 Task: Select Pets. Add to cart, from PetSmart_x000D_
 for 149 Hardman Road, Brattleboro, Vermont 05301, Cell Number 802-818-8313, following items : Purina Beggin'' Littles Dog Treat Bacon (6 oz)_x000D_
 - 1, Purina Beggin'' Strips Dog Treat Bacon & Cheese (6 oz)_x000D_
 - 1, Dentley''s Nature''s Chews Knee Bone Dog Treat (5 ct)_x000D_
 - 1, Whisker City Stainless Steel 16 oz Selecta Cat Saucer (1 ct)_x000D_
 - 1, Exquisicat Plastic Open Litter Pan Tan X-Large (1 ct)_x000D_
 - 1
Action: Mouse moved to (558, 135)
Screenshot: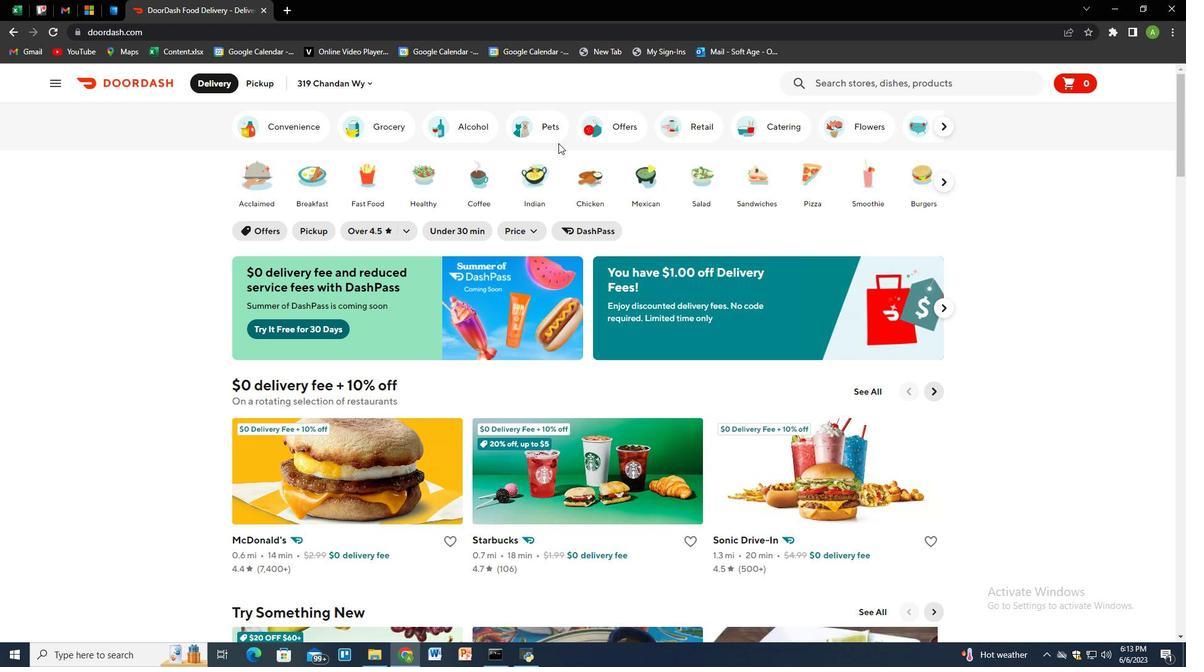 
Action: Mouse pressed left at (558, 135)
Screenshot: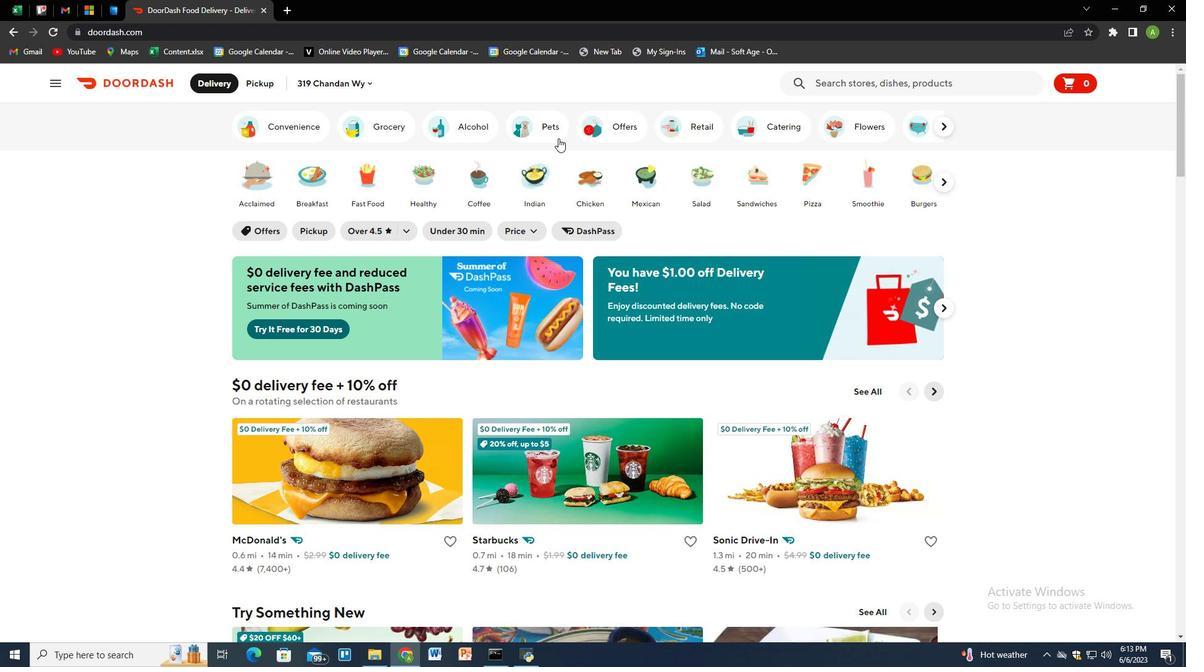 
Action: Mouse moved to (917, 355)
Screenshot: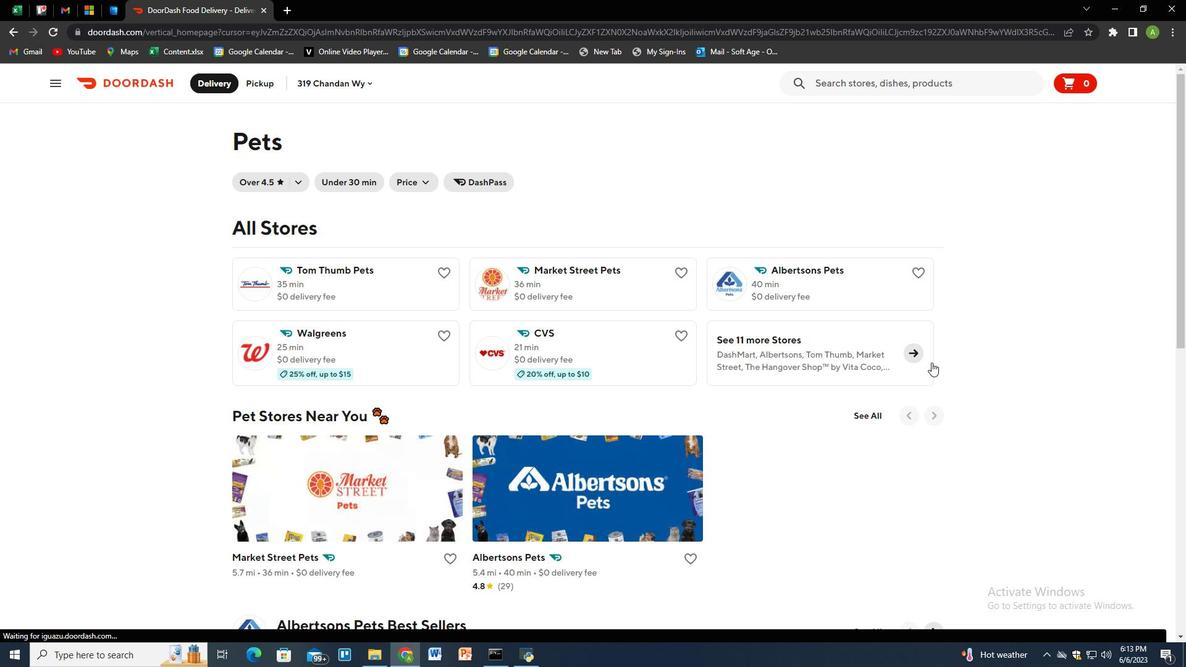 
Action: Mouse pressed left at (917, 355)
Screenshot: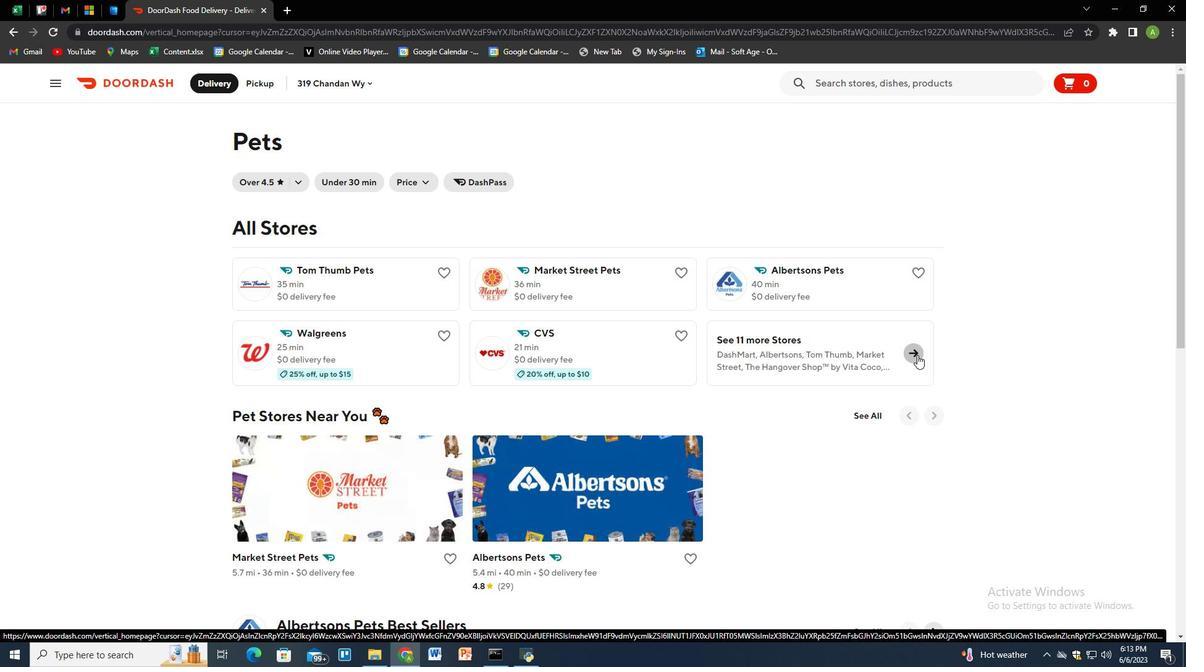 
Action: Mouse moved to (619, 414)
Screenshot: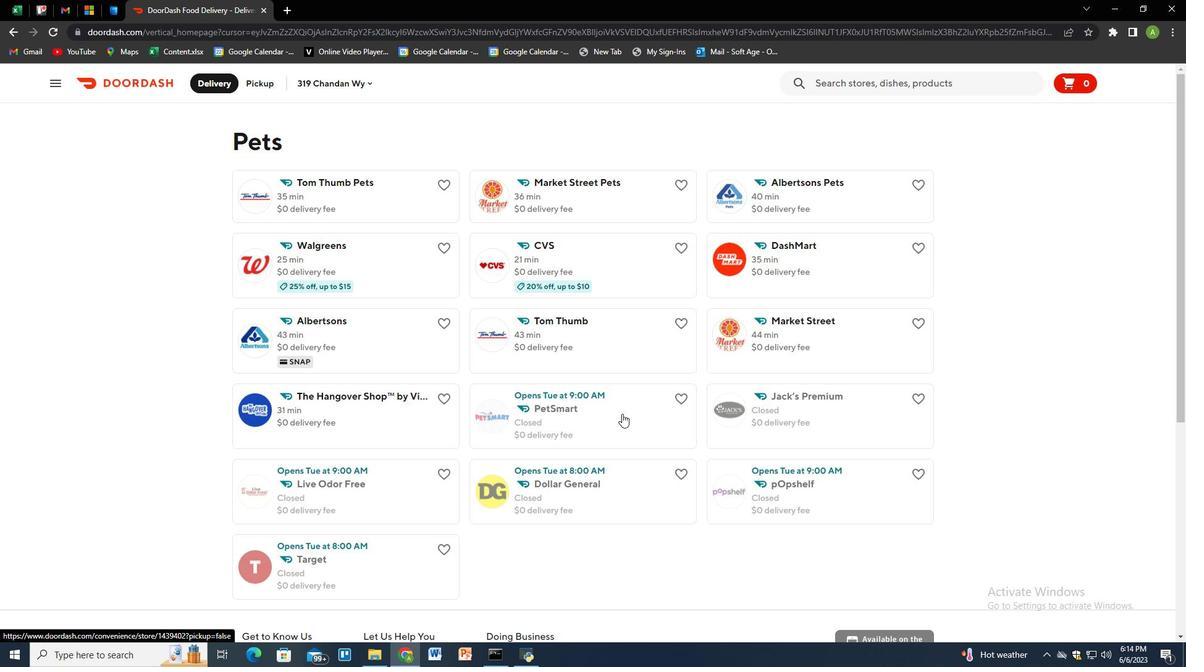 
Action: Mouse pressed left at (619, 414)
Screenshot: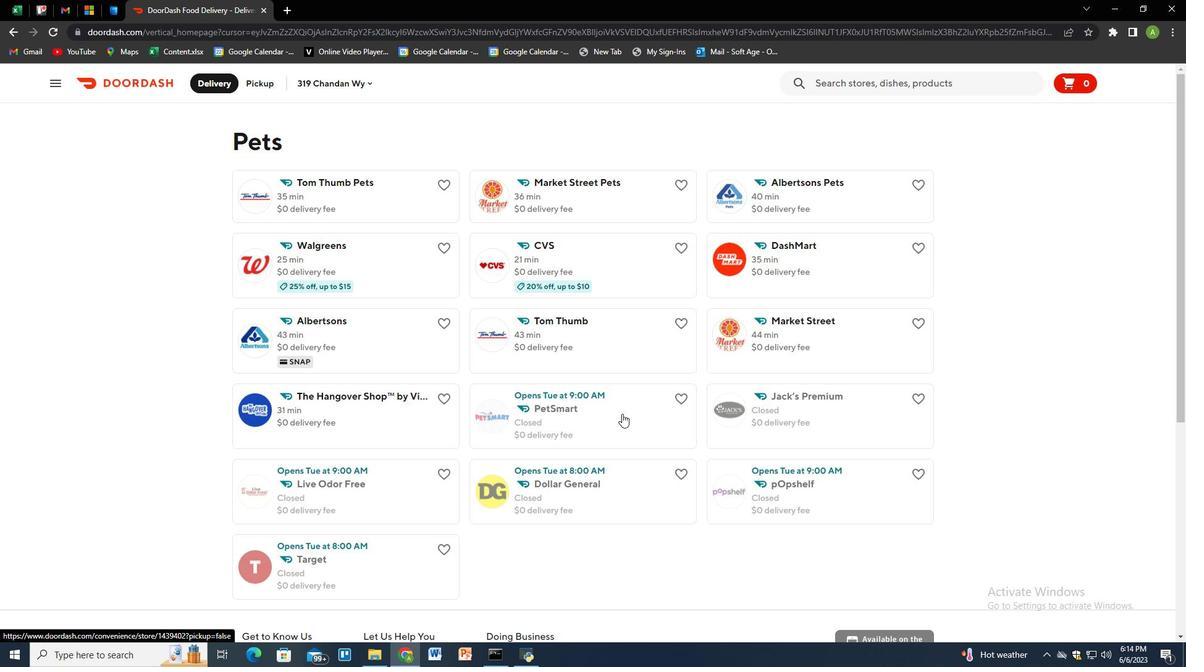 
Action: Mouse moved to (258, 84)
Screenshot: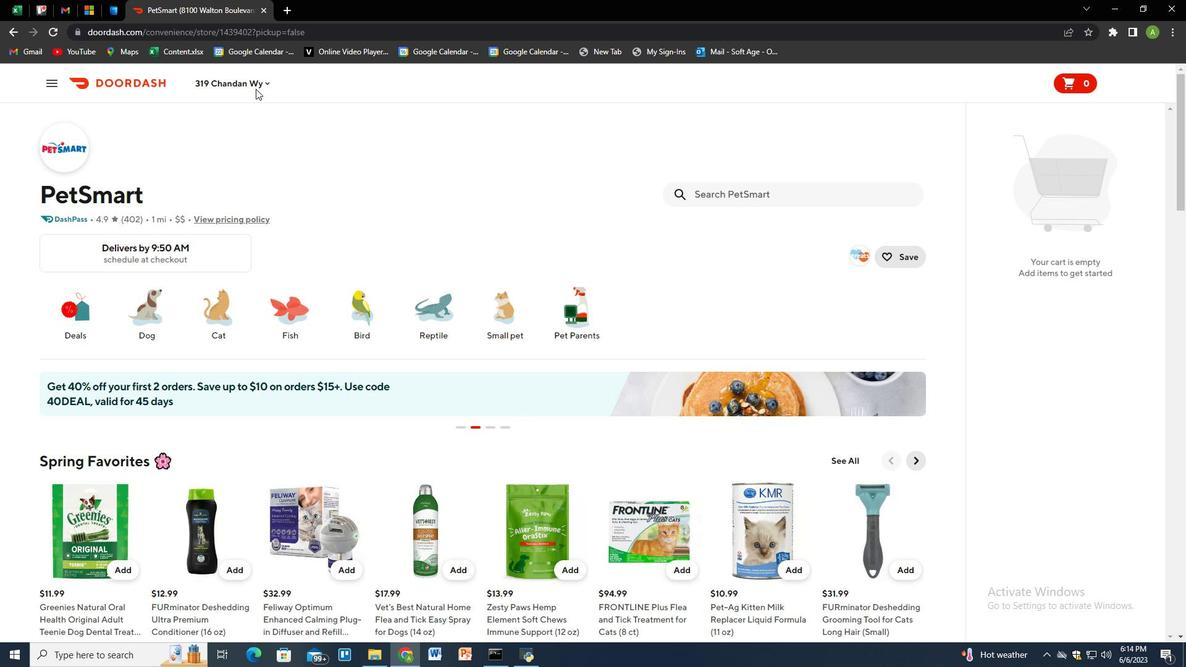 
Action: Mouse pressed left at (258, 84)
Screenshot: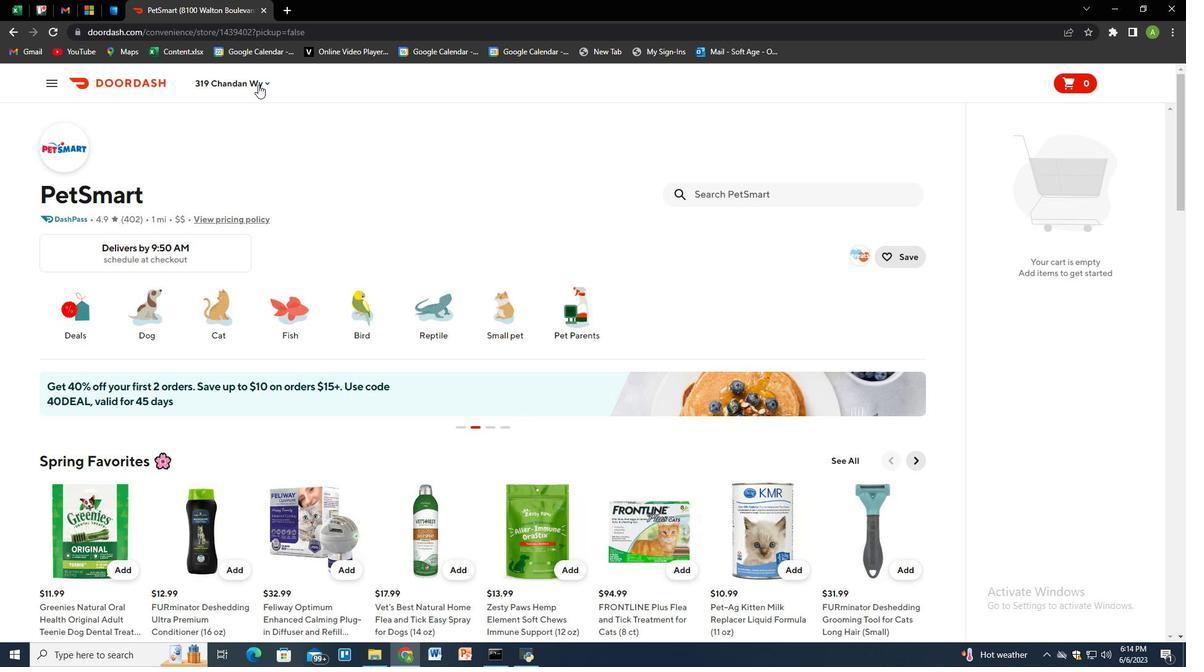 
Action: Mouse moved to (287, 135)
Screenshot: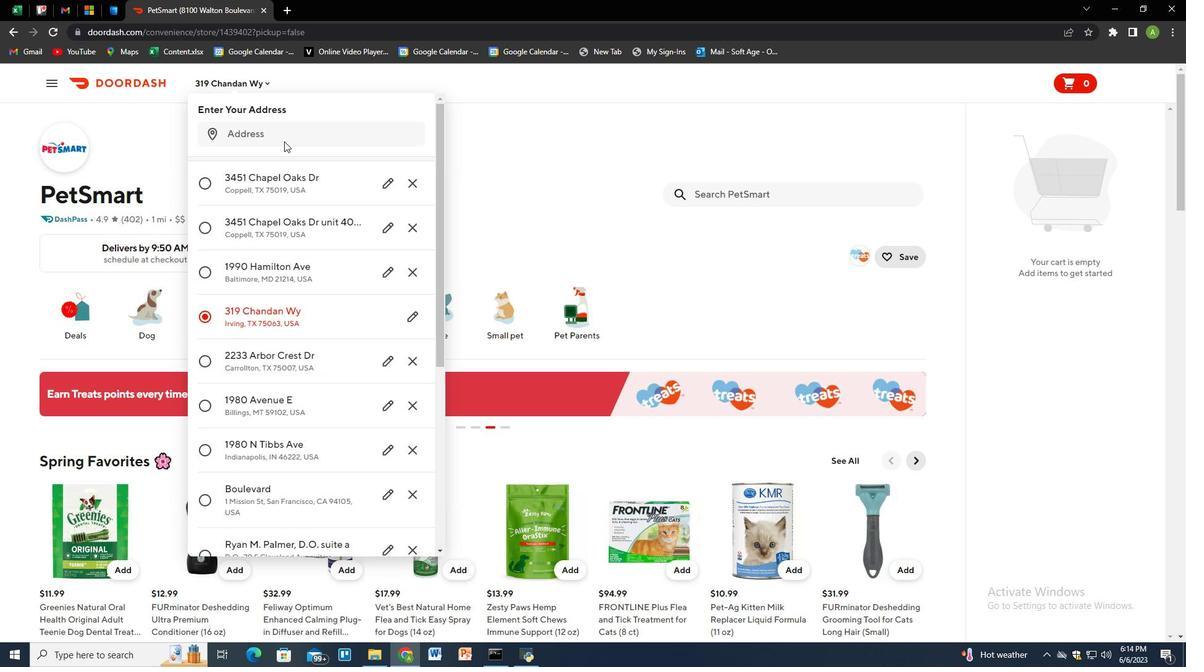 
Action: Mouse pressed left at (287, 135)
Screenshot: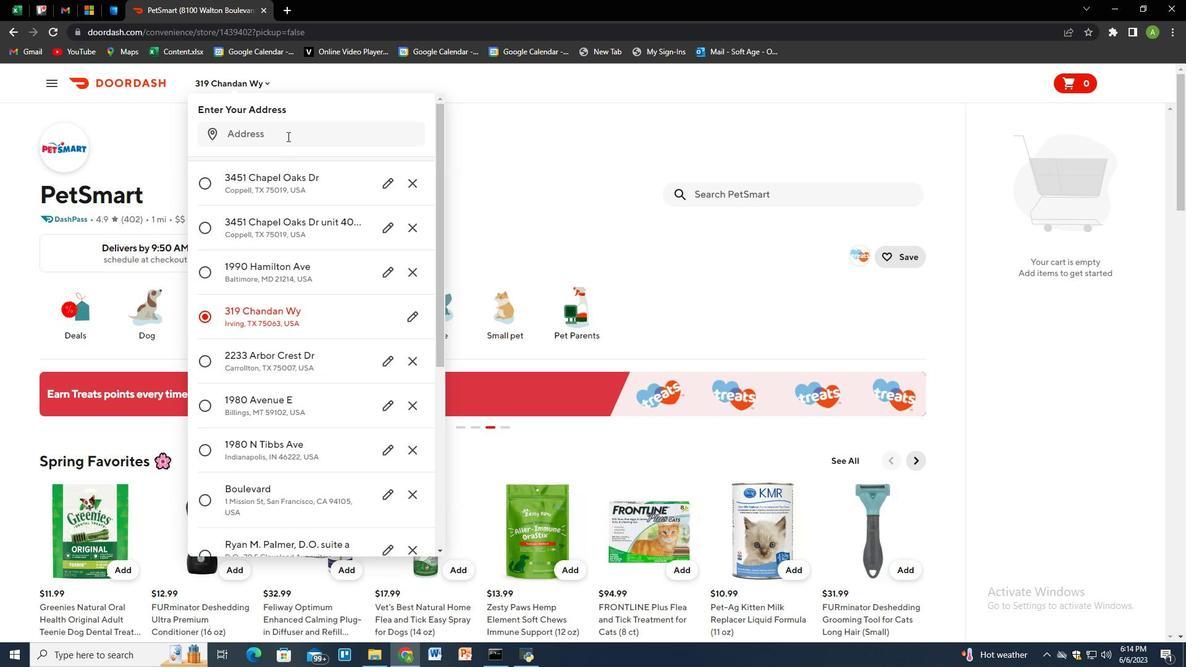 
Action: Mouse moved to (287, 135)
Screenshot: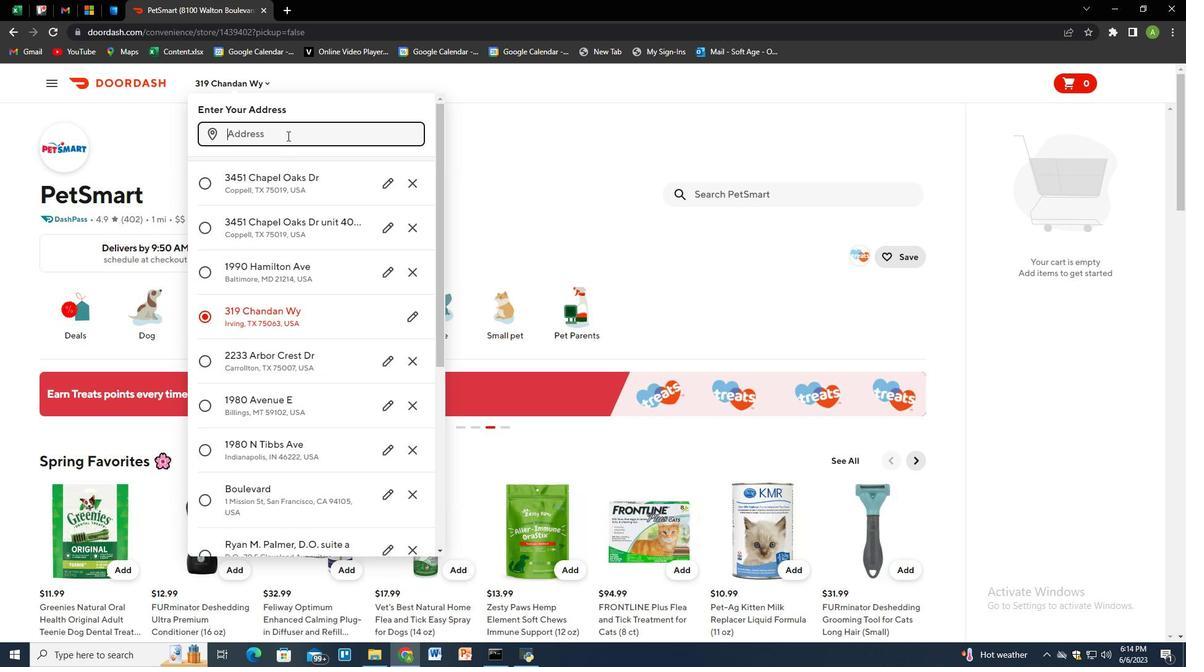 
Action: Key pressed 149<Key.space>hardman<Key.space>ros<Key.backspace>ad,<Key.space>brattleboro,<Key.space>vermont<Key.space>05301<Key.enter>
Screenshot: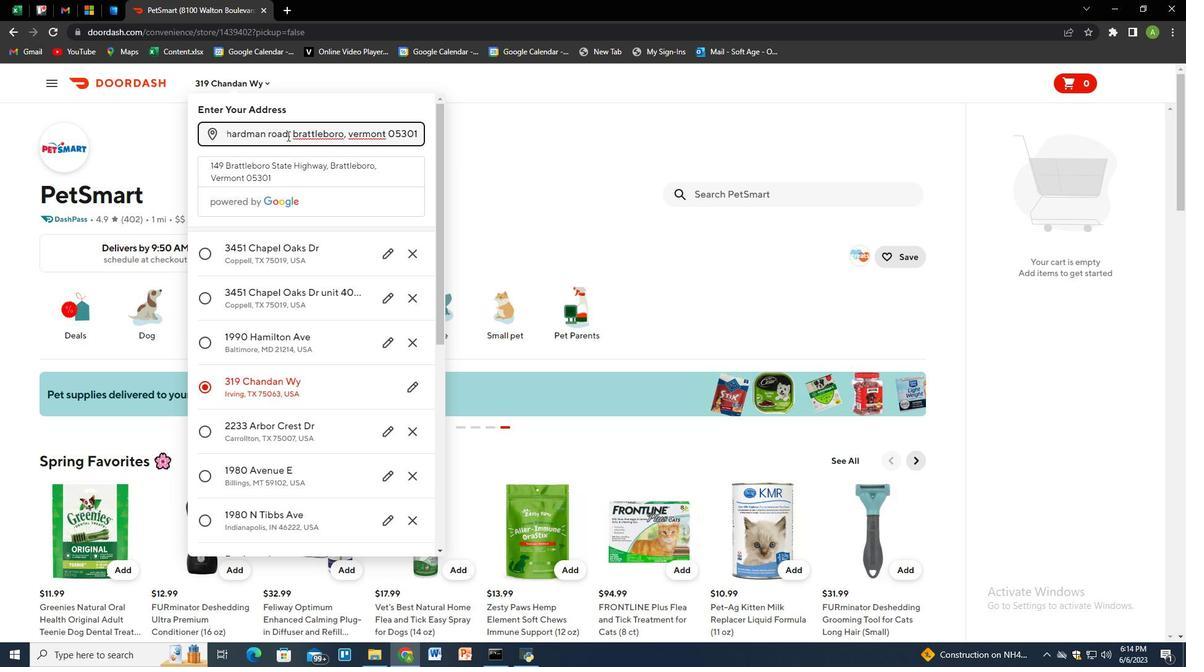 
Action: Mouse moved to (370, 485)
Screenshot: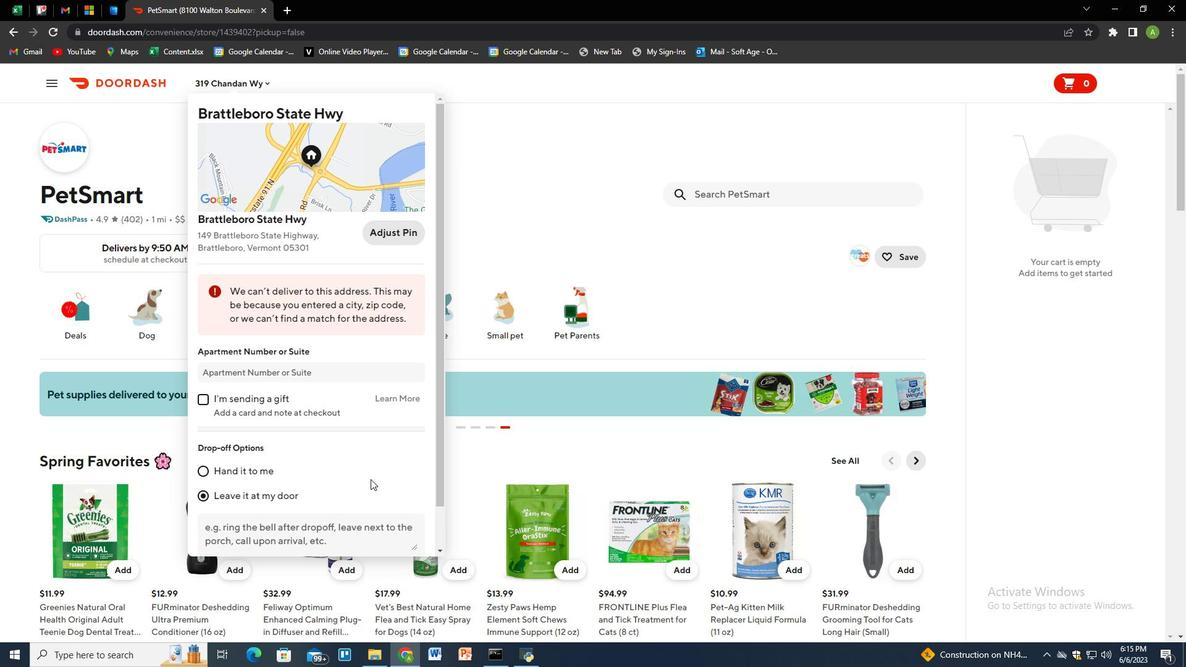 
Action: Mouse scrolled (370, 485) with delta (0, 0)
Screenshot: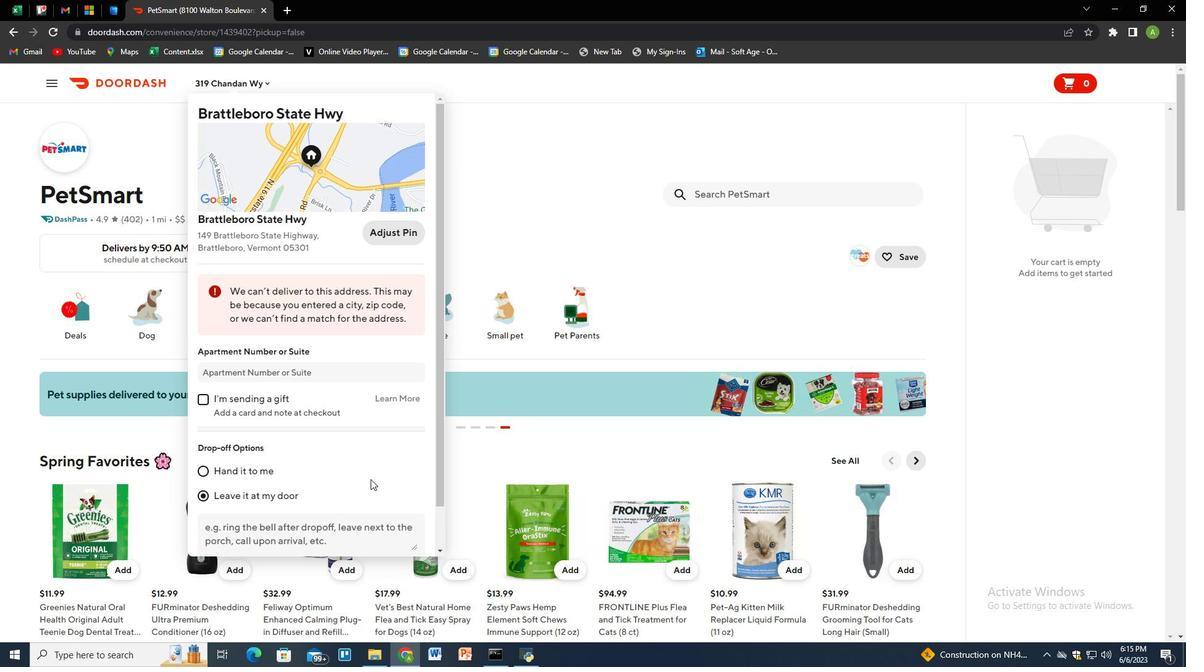 
Action: Mouse moved to (370, 488)
Screenshot: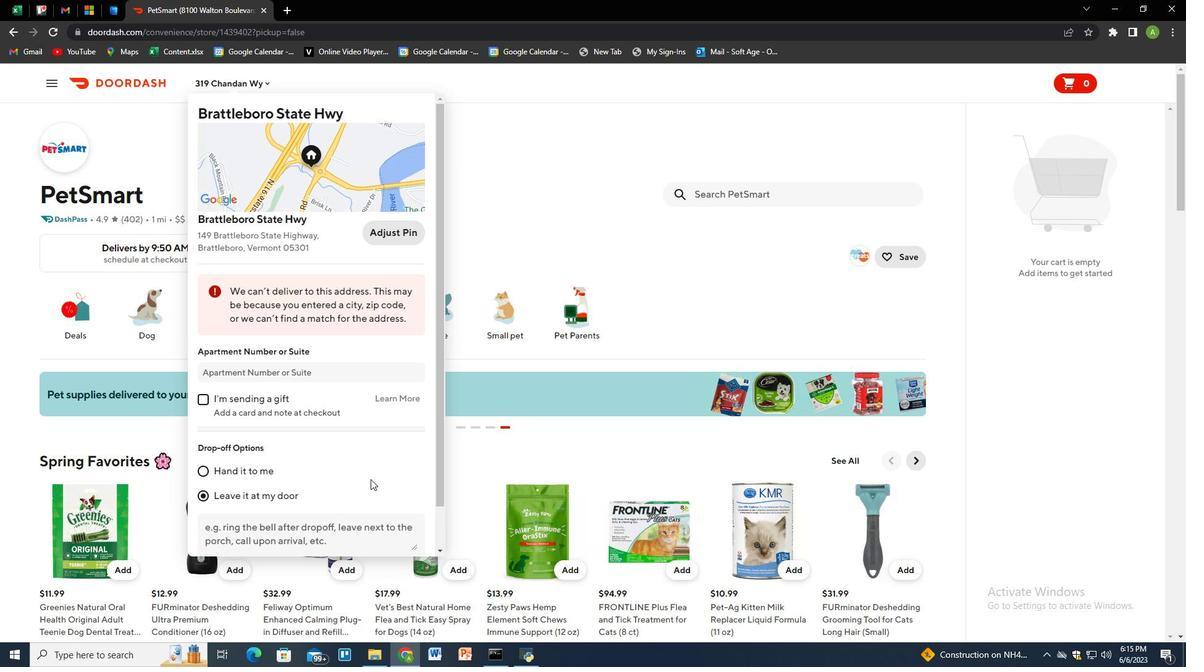 
Action: Mouse scrolled (370, 488) with delta (0, 0)
Screenshot: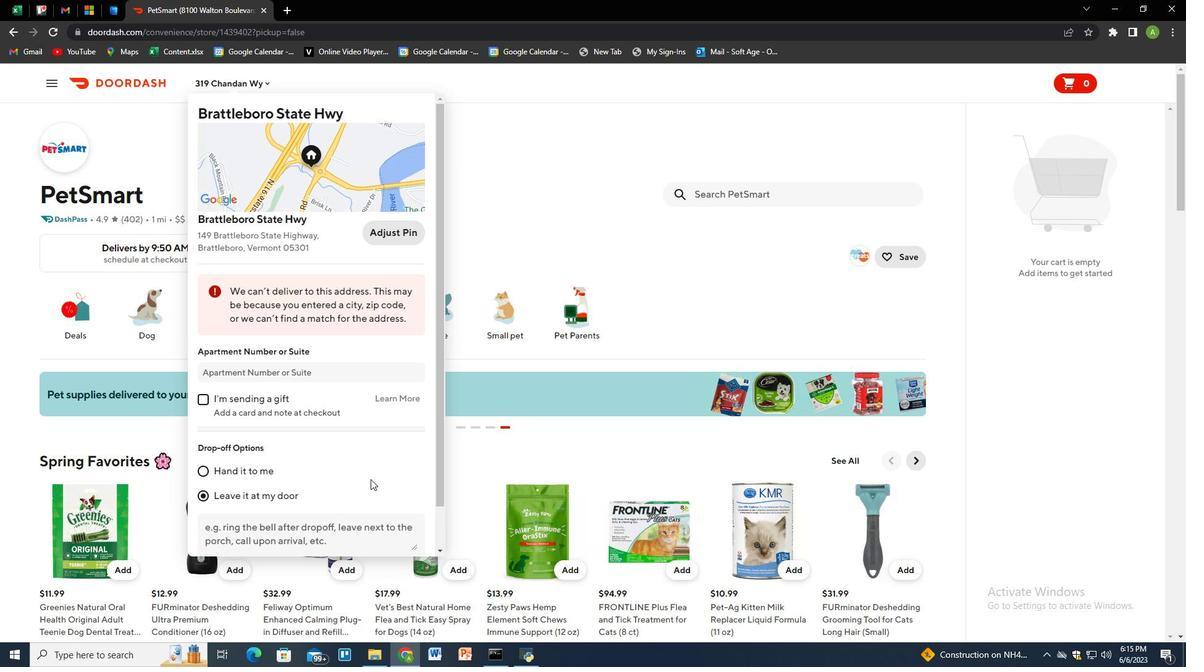 
Action: Mouse moved to (371, 492)
Screenshot: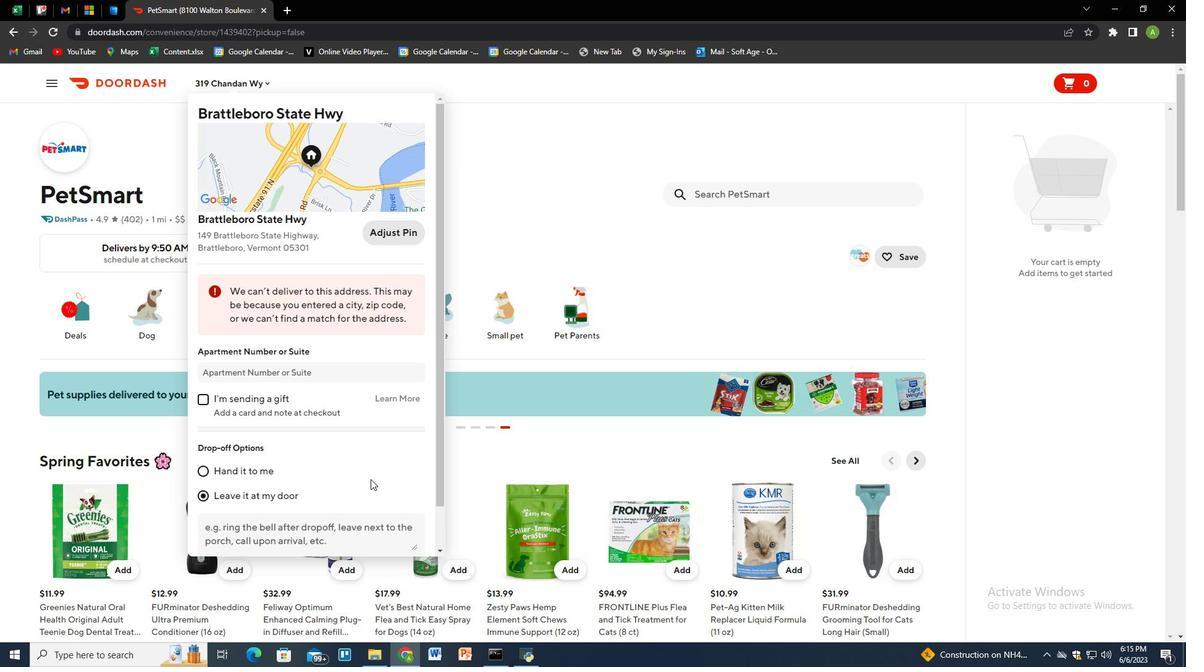 
Action: Mouse scrolled (371, 491) with delta (0, 0)
Screenshot: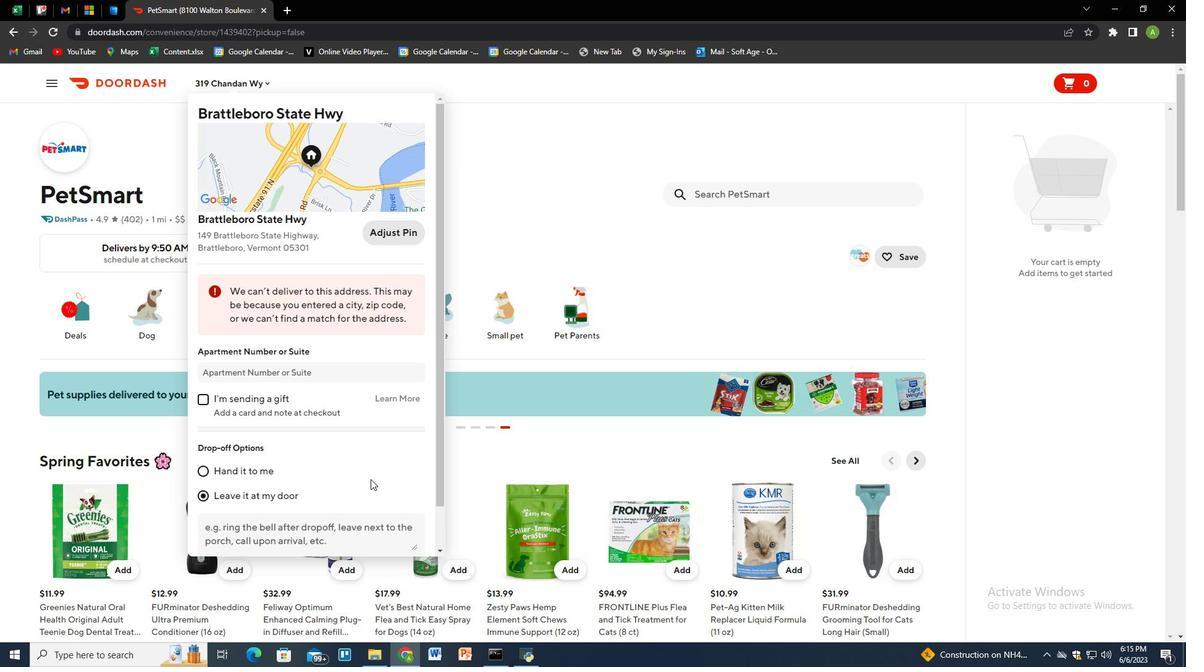 
Action: Mouse scrolled (371, 491) with delta (0, 0)
Screenshot: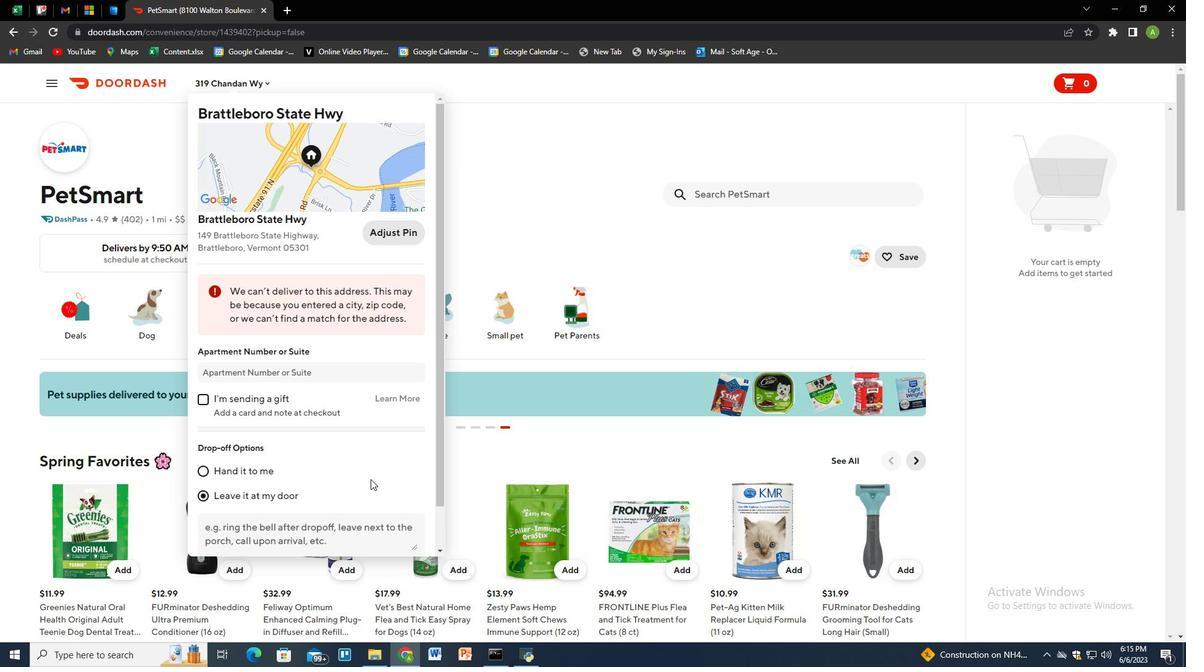 
Action: Mouse scrolled (371, 491) with delta (0, 0)
Screenshot: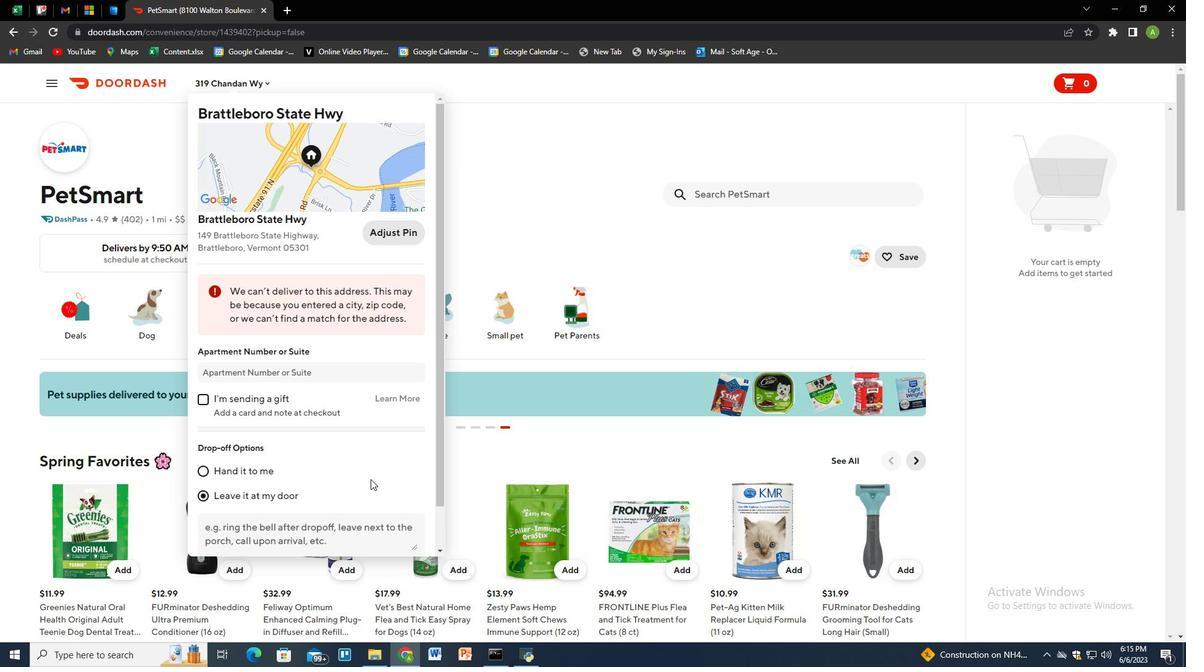 
Action: Mouse scrolled (371, 491) with delta (0, 0)
Screenshot: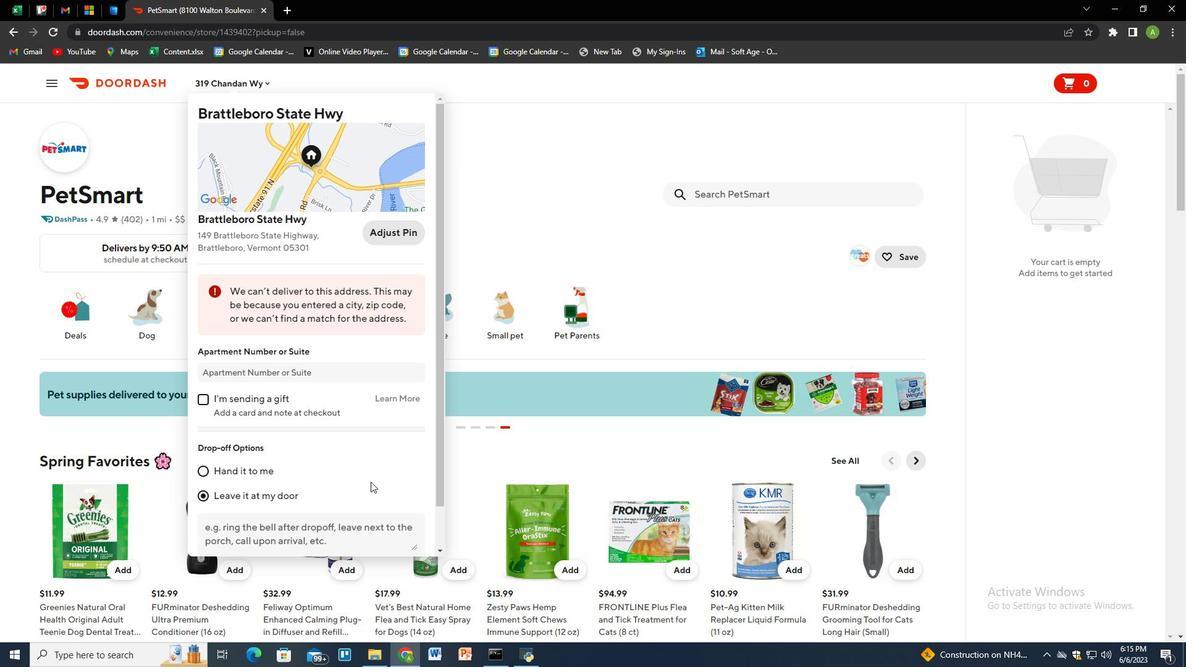 
Action: Mouse moved to (389, 530)
Screenshot: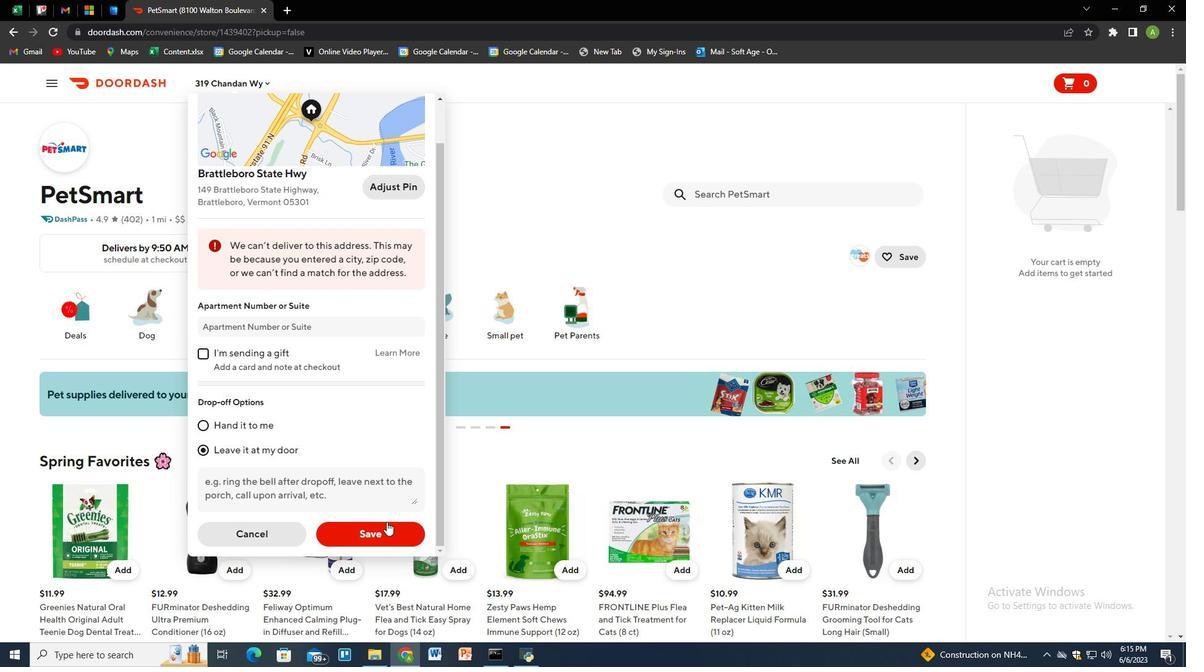 
Action: Mouse pressed left at (389, 530)
Screenshot: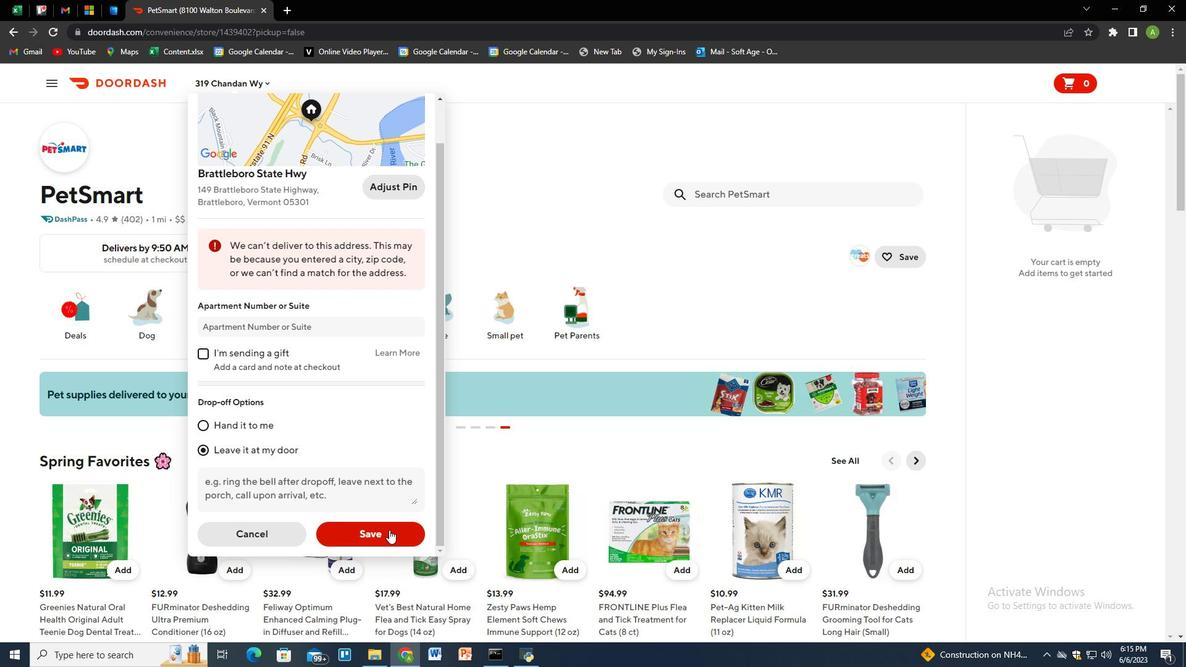 
Action: Mouse moved to (768, 191)
Screenshot: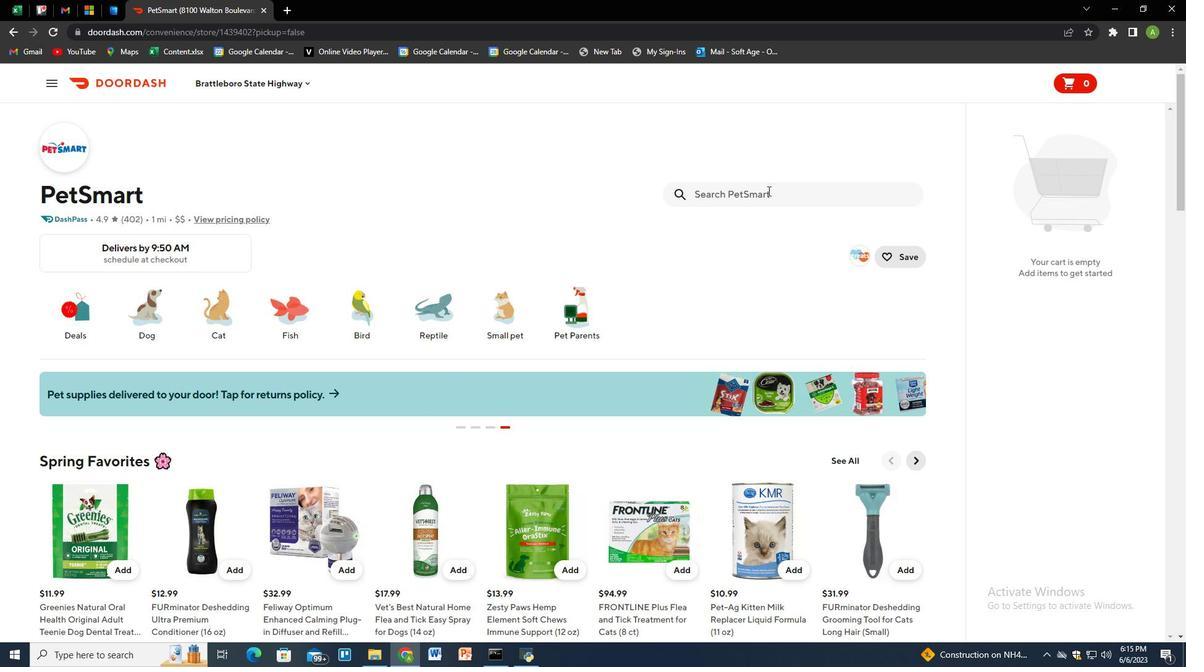 
Action: Mouse pressed left at (768, 191)
Screenshot: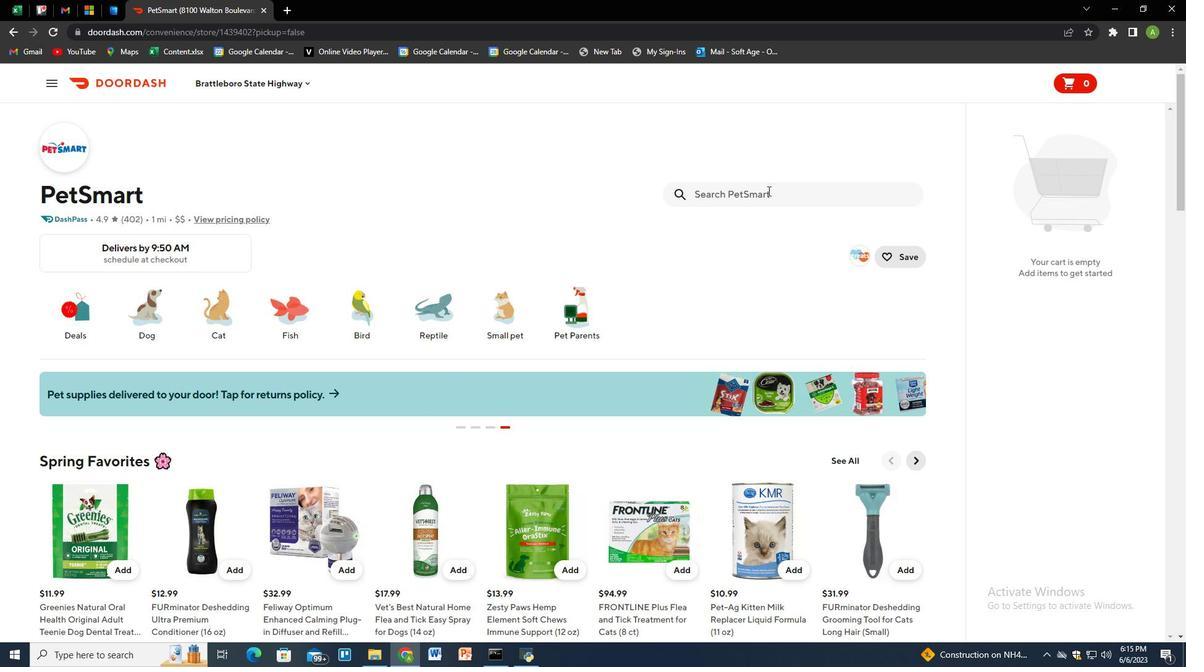
Action: Key pressed purina<Key.space>beggin<Key.shift_r>"<Key.space>littles<Key.space>dog<Key.space>treat<Key.space>bacon<Key.space><Key.shift_r><Key.shift_r><Key.shift_r>(6<Key.space>oz<Key.shift_r>)<Key.enter>
Screenshot: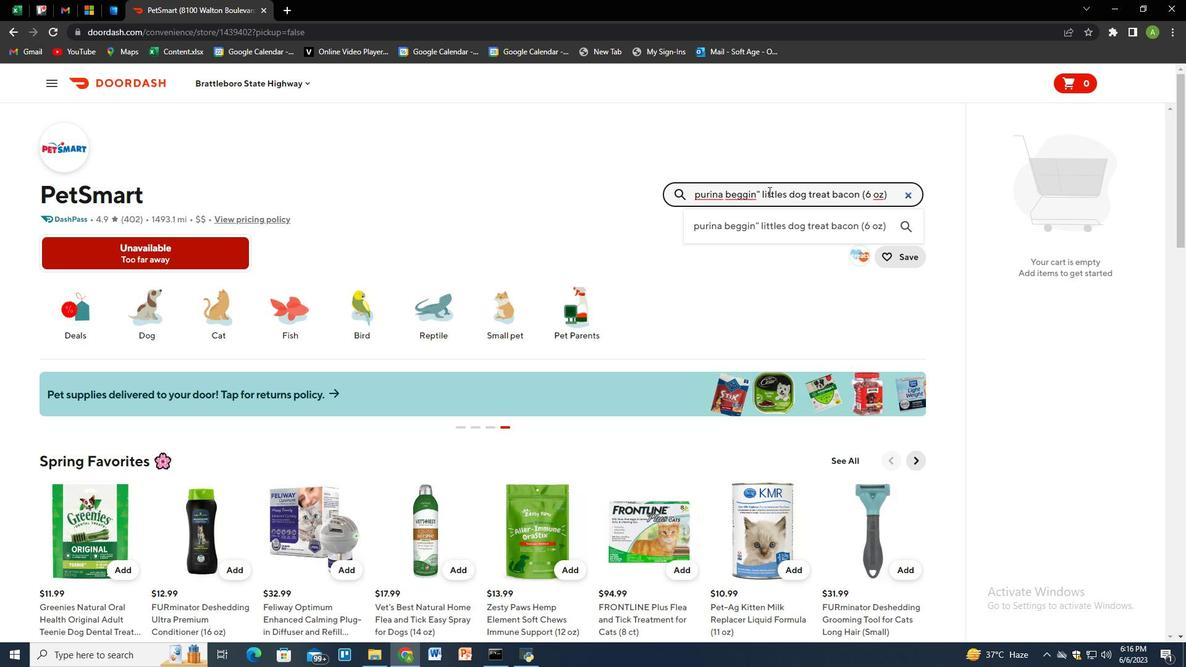 
Action: Mouse moved to (110, 323)
Screenshot: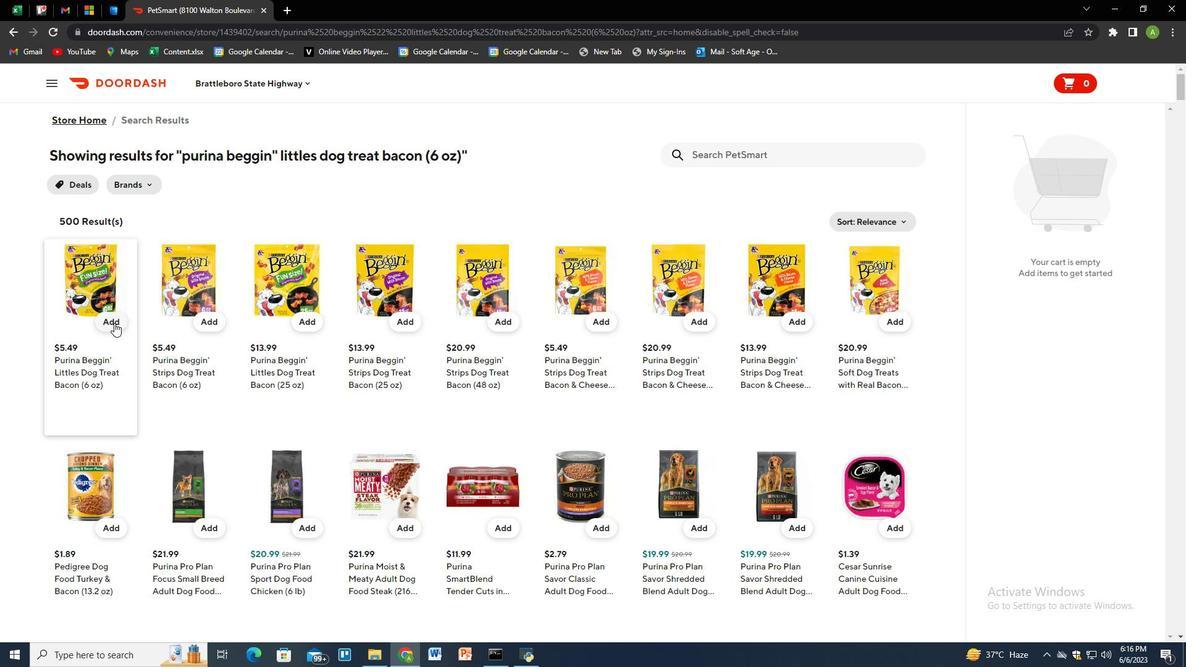 
Action: Mouse pressed left at (110, 323)
Screenshot: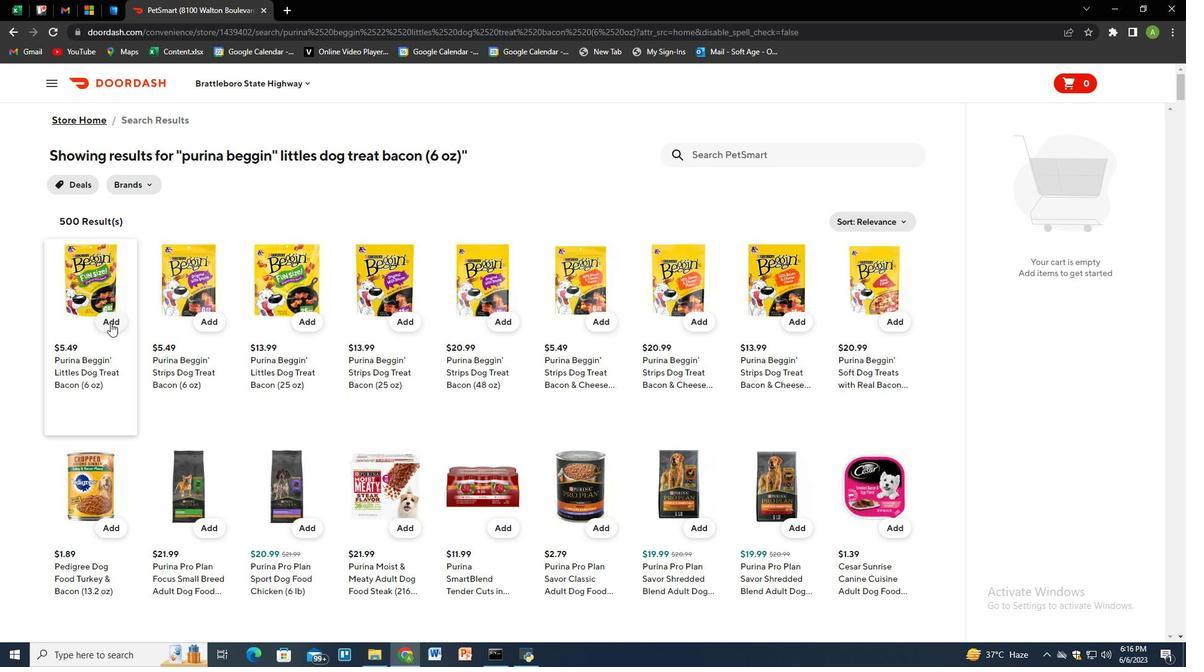 
Action: Mouse moved to (727, 152)
Screenshot: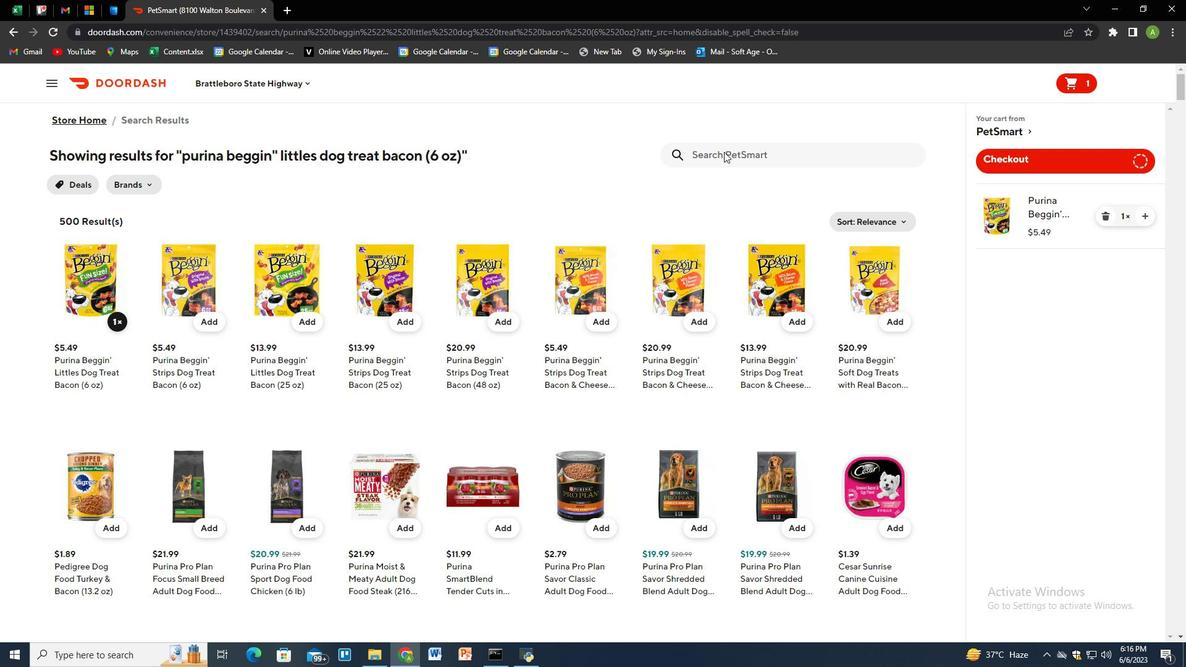 
Action: Mouse pressed left at (727, 152)
Screenshot: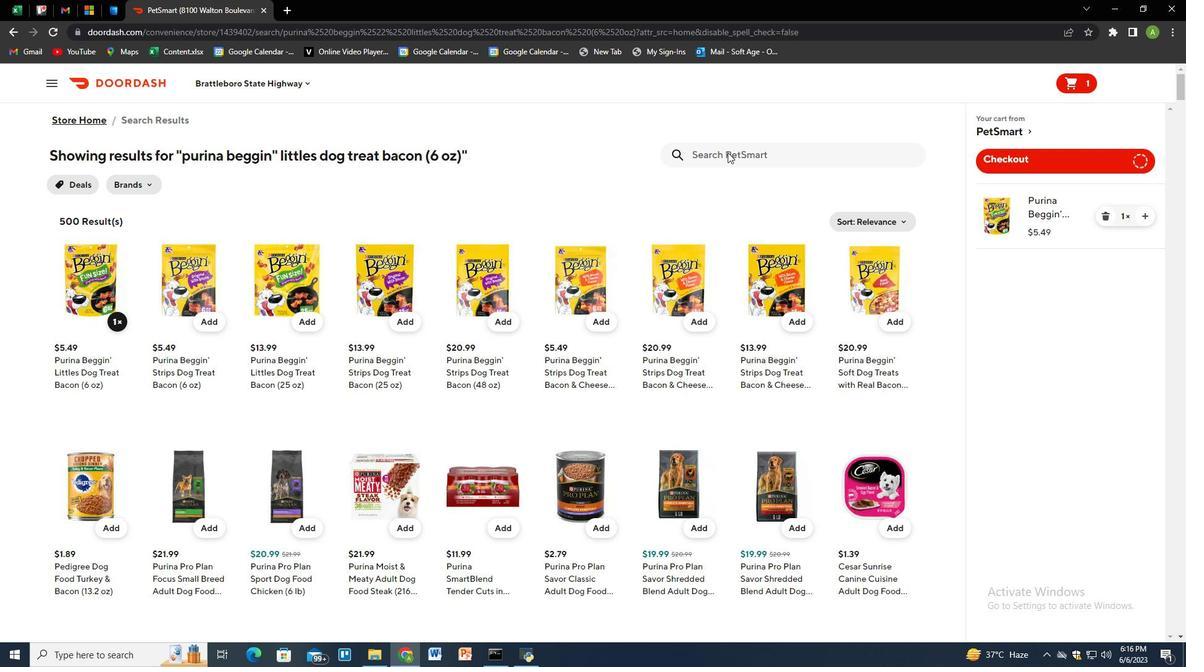 
Action: Key pressed purina<Key.space>beggin<Key.shift_r>"<Key.space>strips<Key.space>dog<Key.space>treat<Key.space>bacon<Key.space><Key.shift>&<Key.space>cheese<Key.space><Key.shift_r>(6<Key.space>oz<Key.shift_r><Key.shift_r><Key.shift_r><Key.shift_r><Key.shift_r>)<Key.enter>
Screenshot: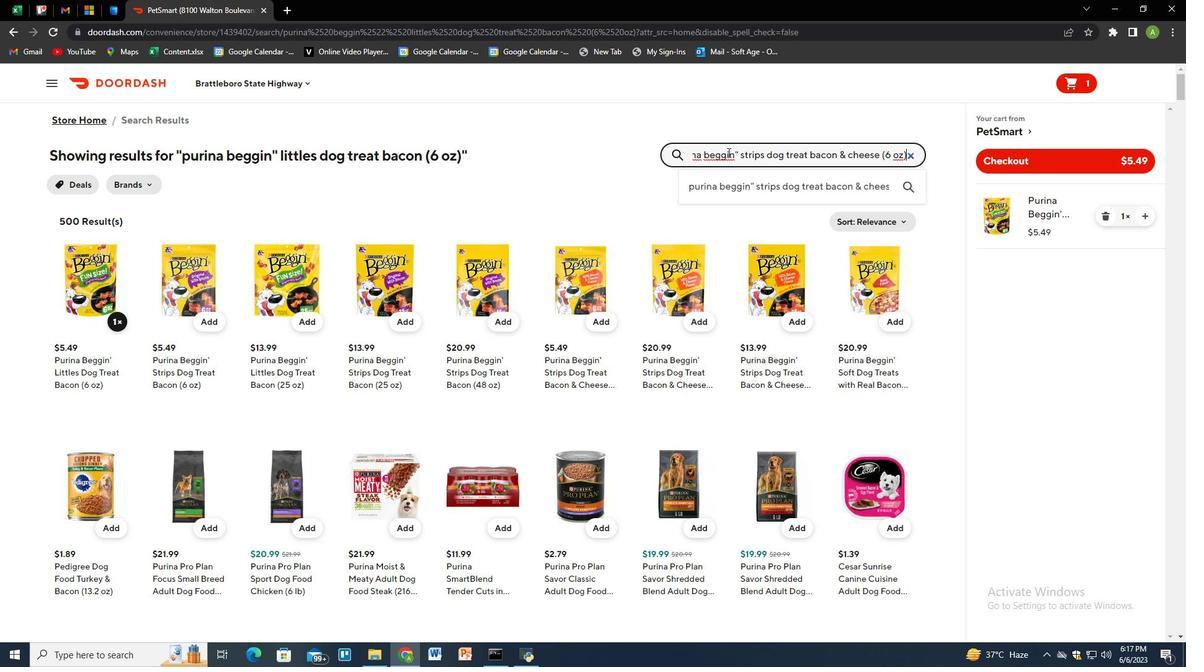 
Action: Mouse moved to (105, 323)
Screenshot: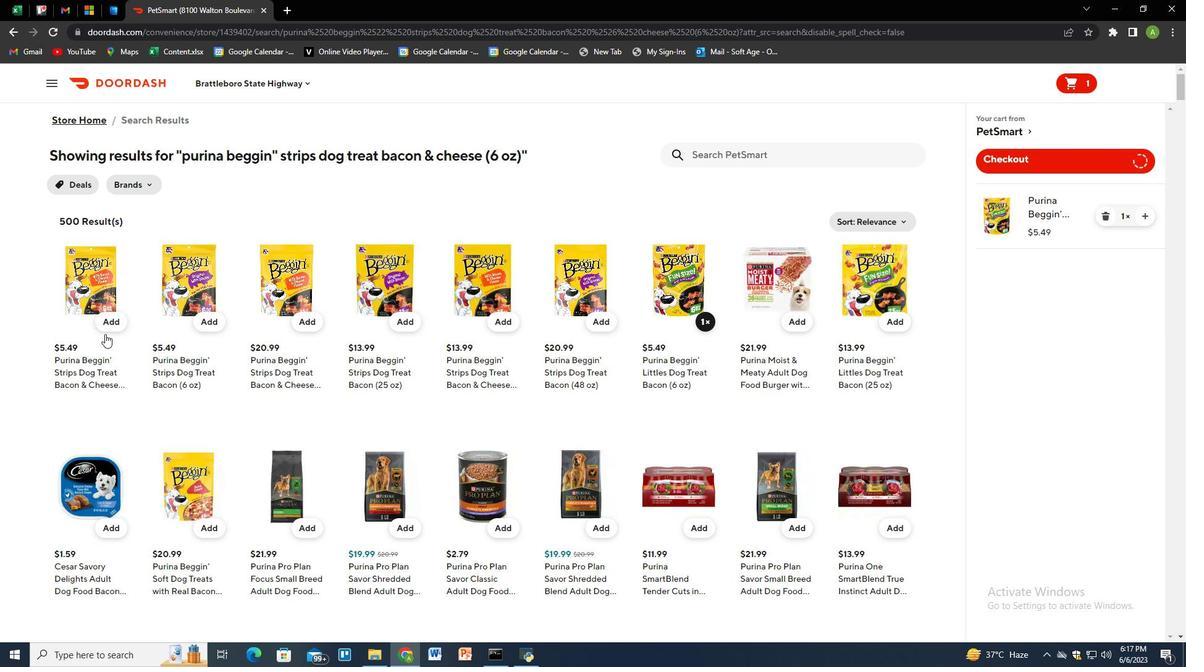 
Action: Mouse pressed left at (105, 323)
Screenshot: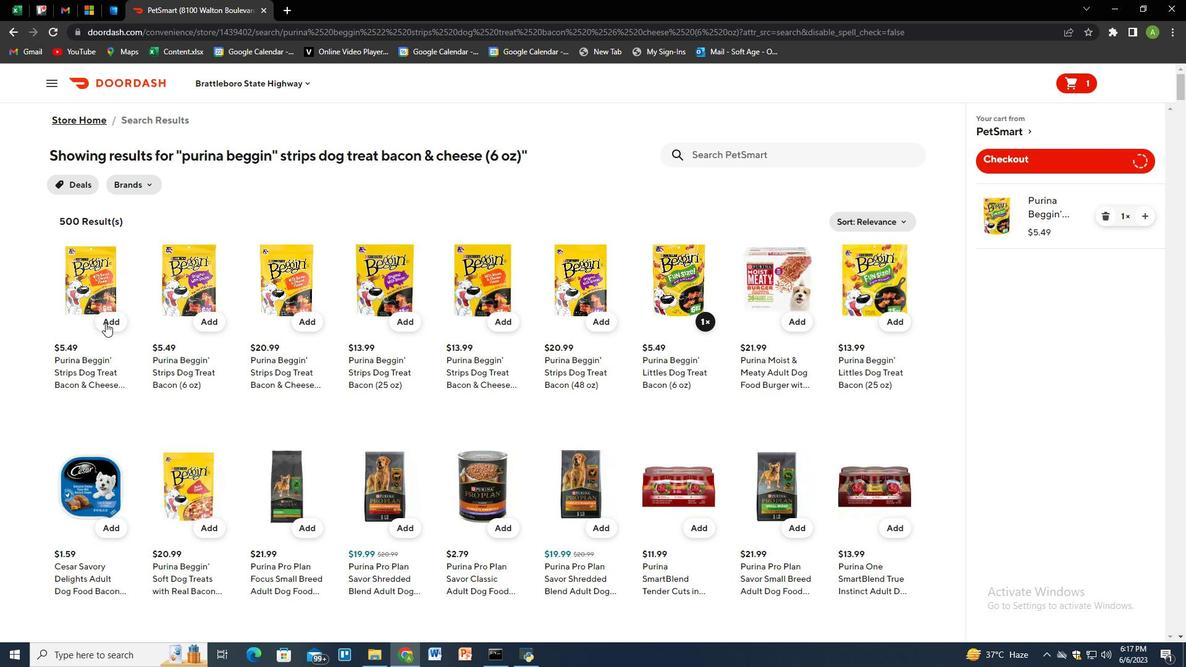 
Action: Mouse moved to (776, 154)
Screenshot: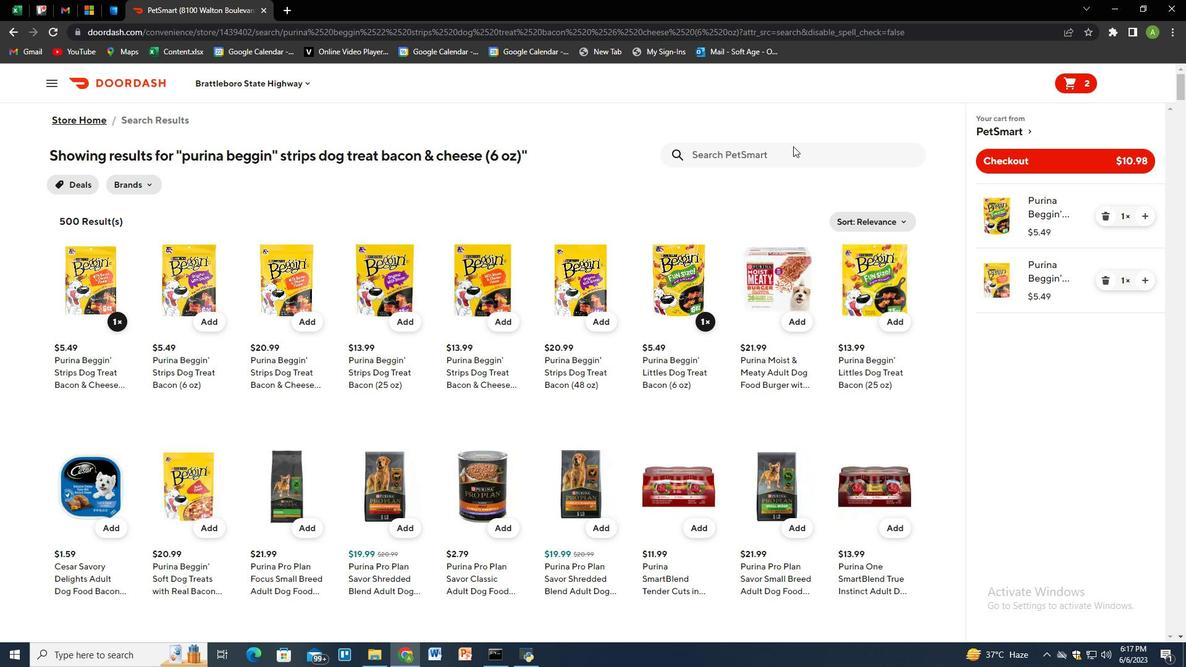 
Action: Mouse pressed left at (776, 154)
Screenshot: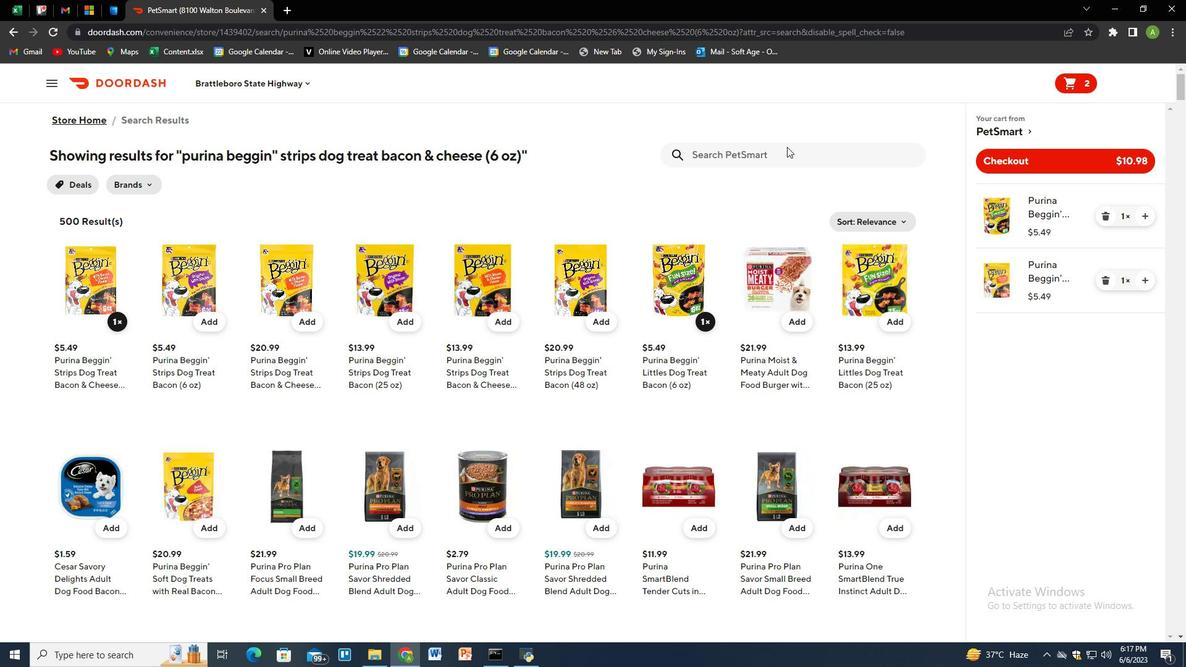 
Action: Key pressed dentley<Key.shift_r>"s<Key.space>nature<Key.shift_r>"s<Key.space>chews<Key.space>knee<Key.space>bone<Key.space>dog<Key.space>treat<Key.space><Key.shift_r><Key.shift_r>(5<Key.space>ct<Key.shift_r>)<Key.enter>
Screenshot: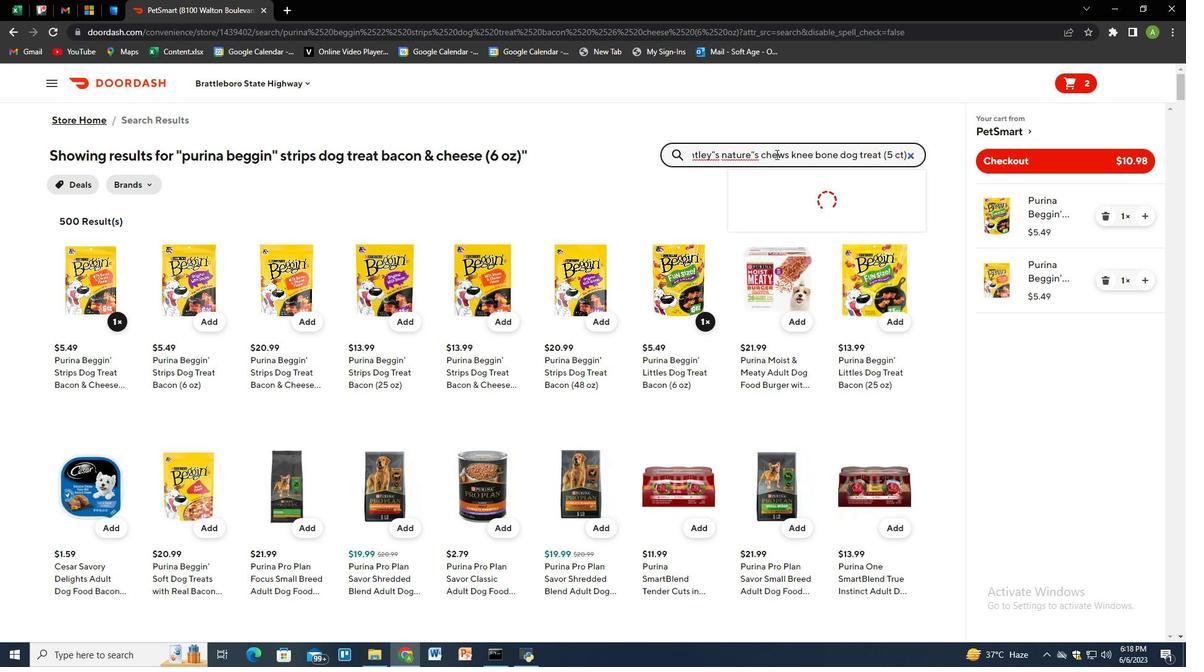 
Action: Mouse moved to (101, 320)
Screenshot: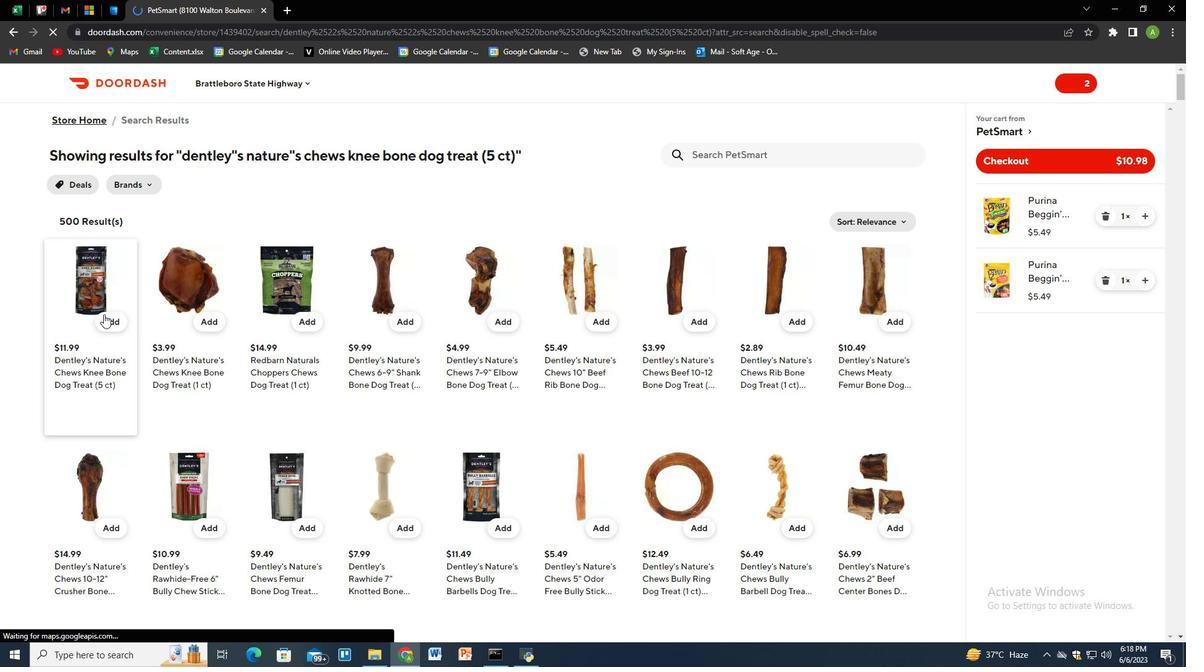 
Action: Mouse pressed left at (101, 320)
Screenshot: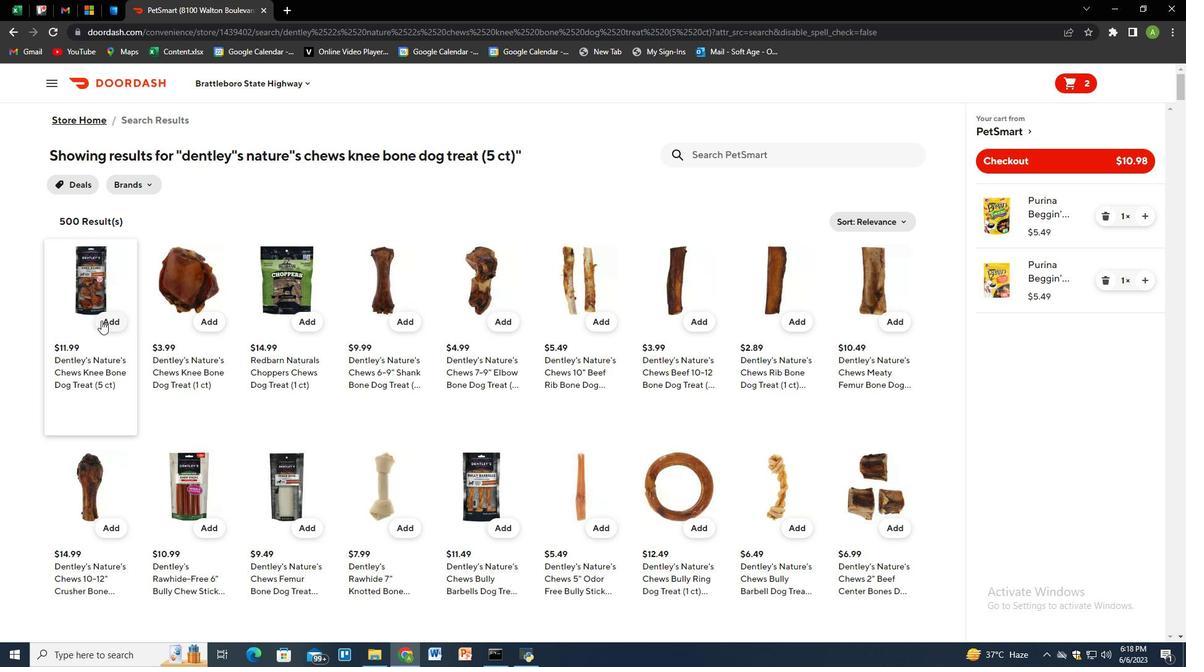 
Action: Mouse moved to (739, 151)
Screenshot: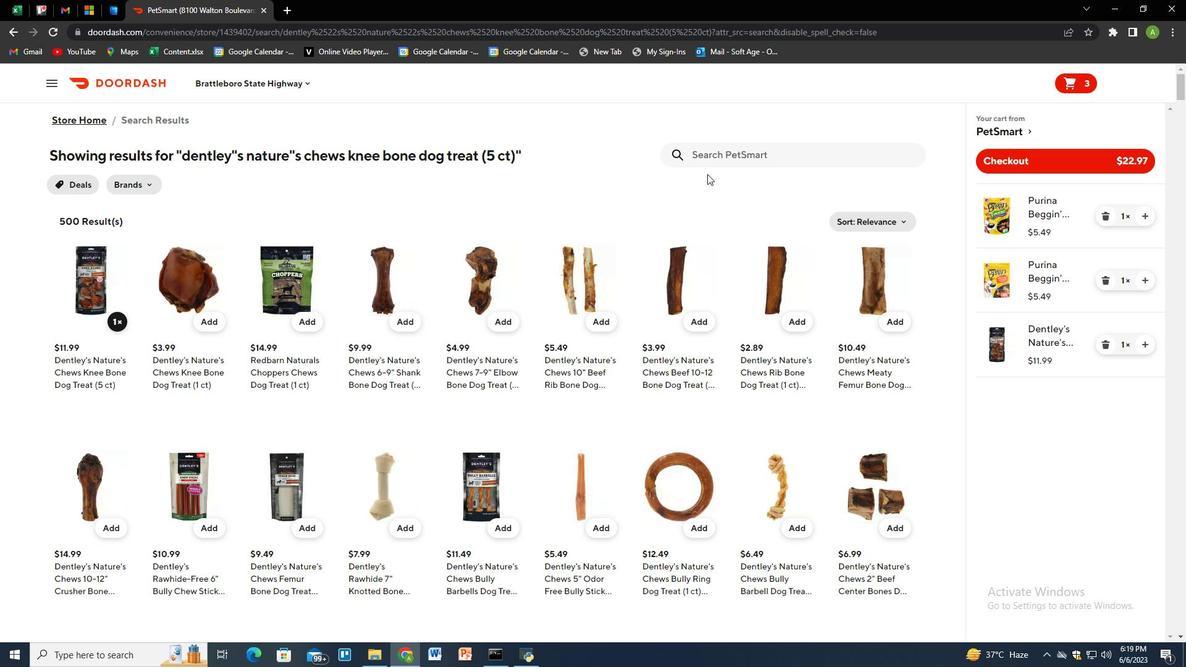 
Action: Mouse pressed left at (739, 151)
Screenshot: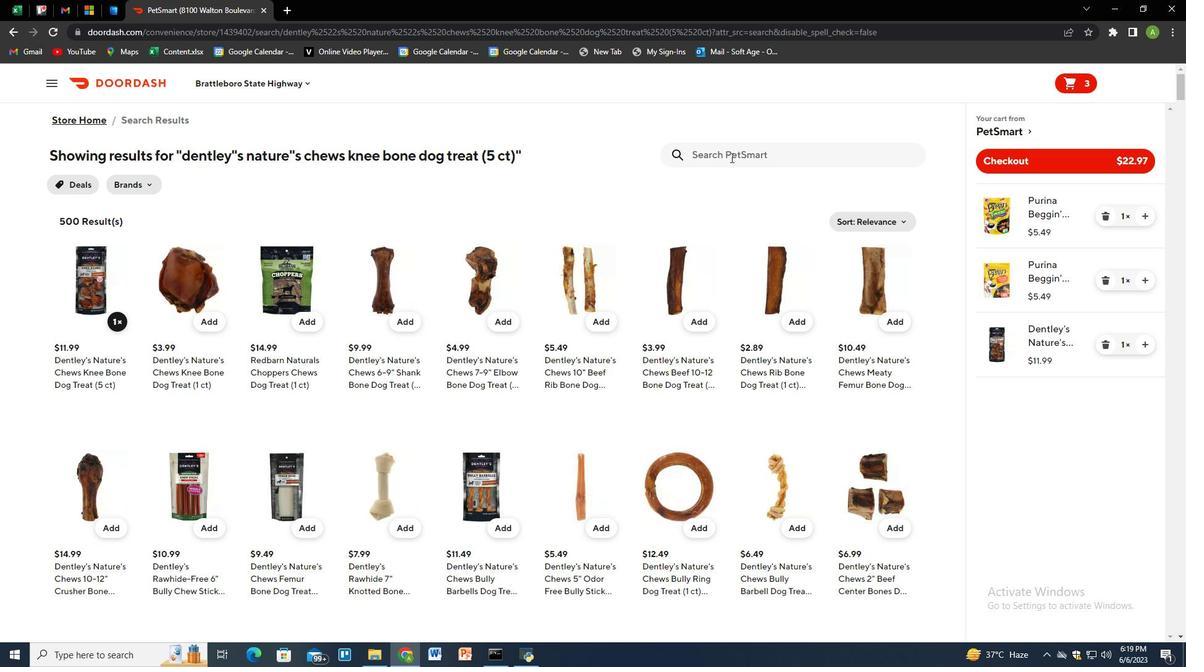 
Action: Key pressed whiss<Key.backspace>ker<Key.space>city<Key.space>stainless<Key.space>steel<Key.space>16<Key.space>oz<Key.space>selecta<Key.space>cat<Key.space>sauer<Key.backspace><Key.backspace>cer<Key.space><Key.shift_r><Key.shift_r><Key.shift_r>(1<Key.space>ct<Key.shift_r>)<Key.enter>
Screenshot: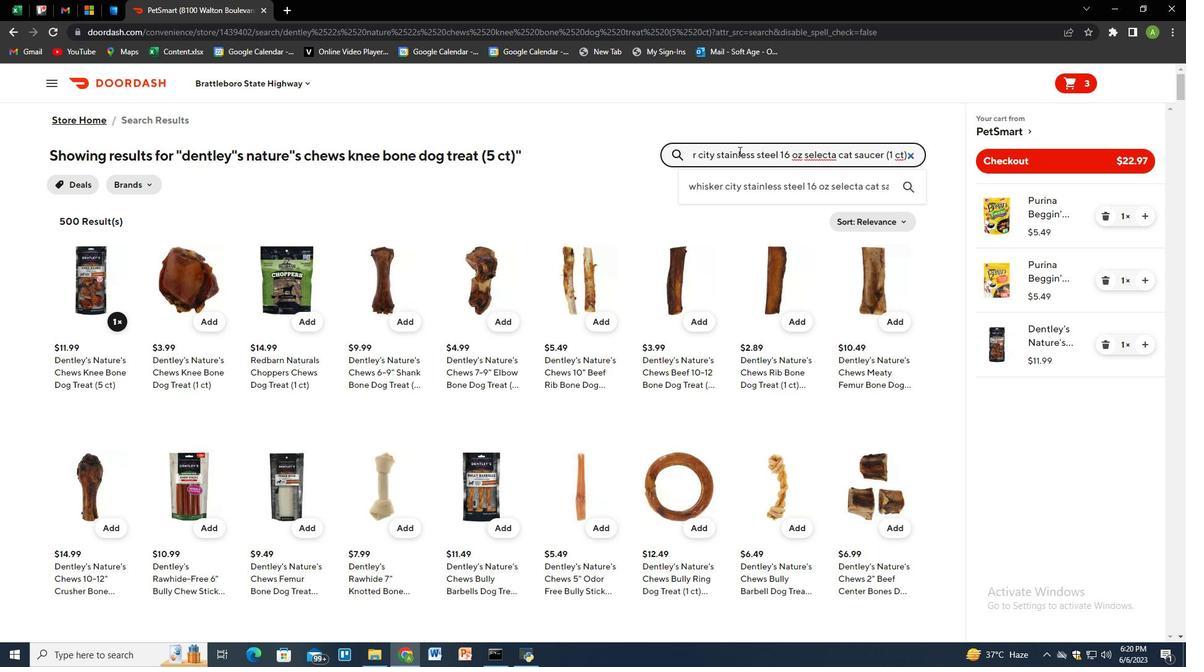 
Action: Mouse moved to (105, 322)
Screenshot: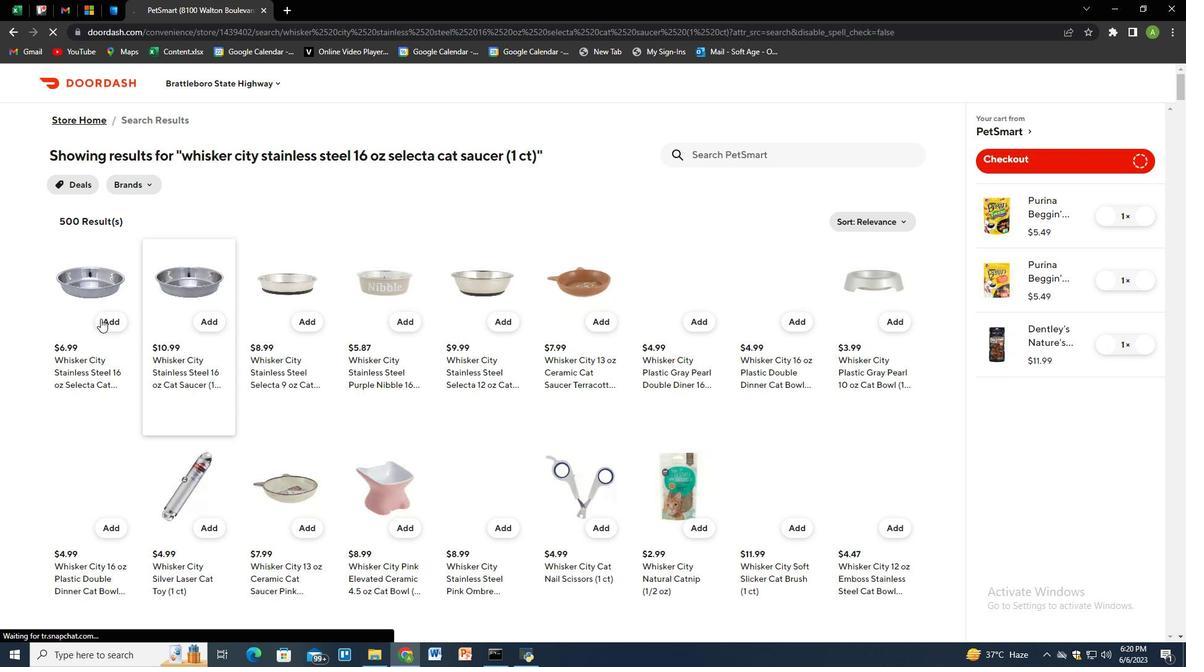 
Action: Mouse pressed left at (105, 322)
Screenshot: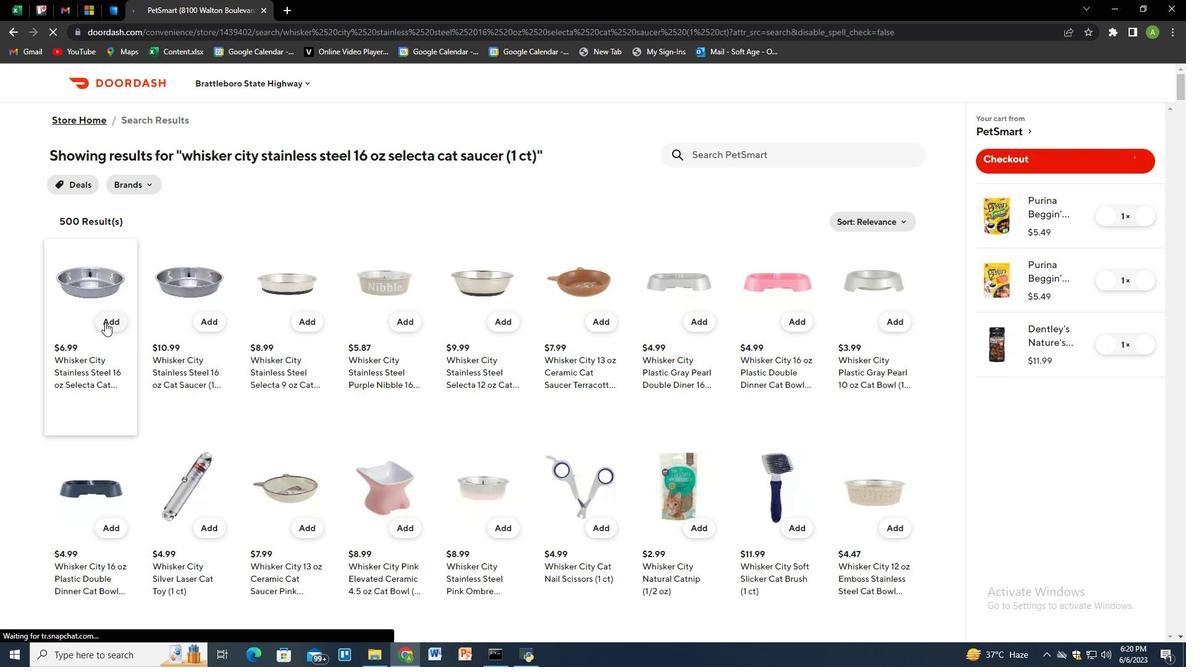 
Action: Mouse moved to (708, 150)
Screenshot: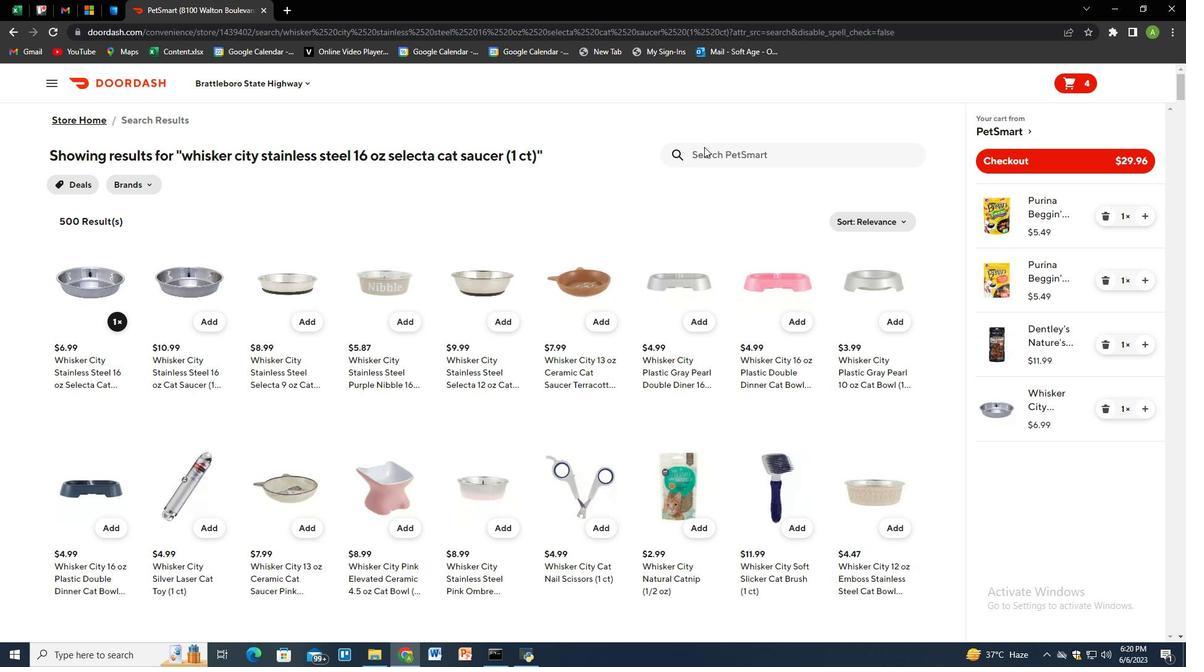 
Action: Mouse pressed left at (708, 150)
Screenshot: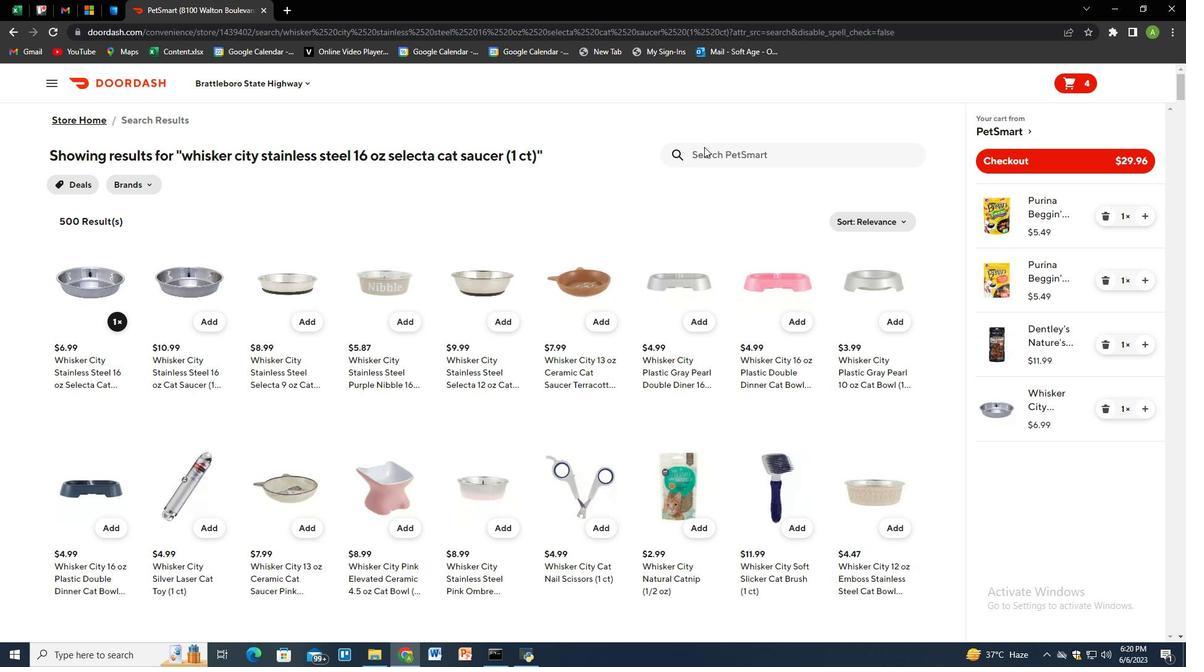 
Action: Key pressed exquisicat<Key.space>plastic<Key.space>open<Key.space>litter<Key.space>pan<Key.space>tan<Key.space>x-<Key.space><Key.backspace>large<Key.space><Key.shift_r><Key.shift_r><Key.shift_r>(1<Key.space>ct<Key.shift_r>)<Key.enter>
Screenshot: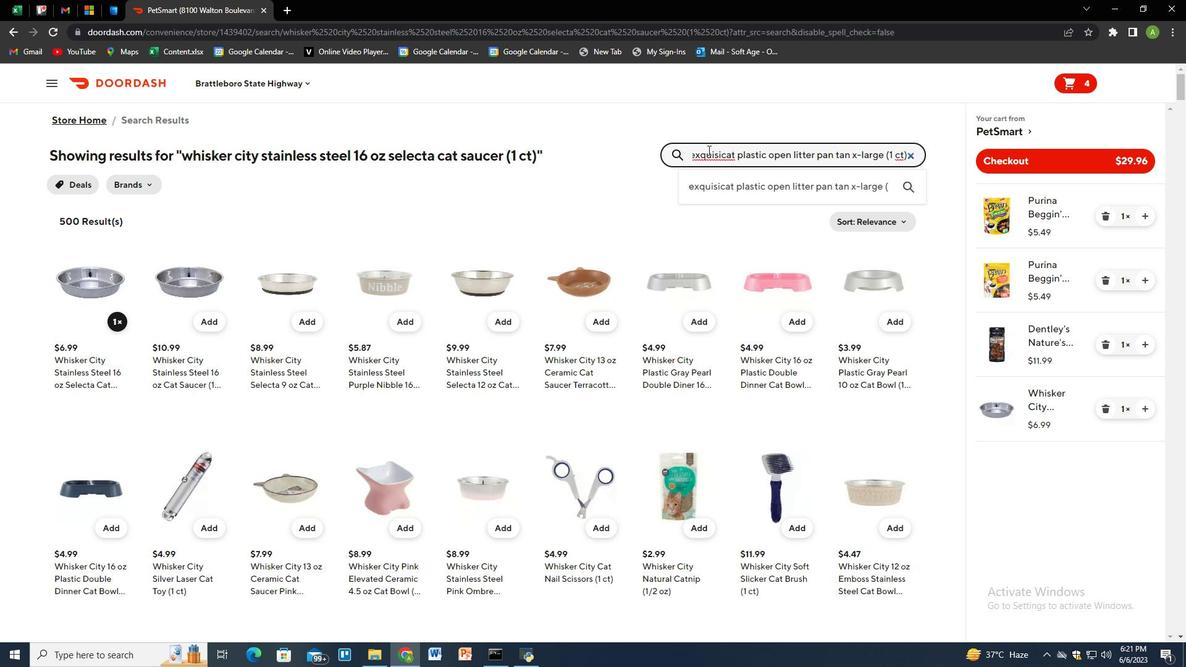 
Action: Mouse moved to (109, 327)
Screenshot: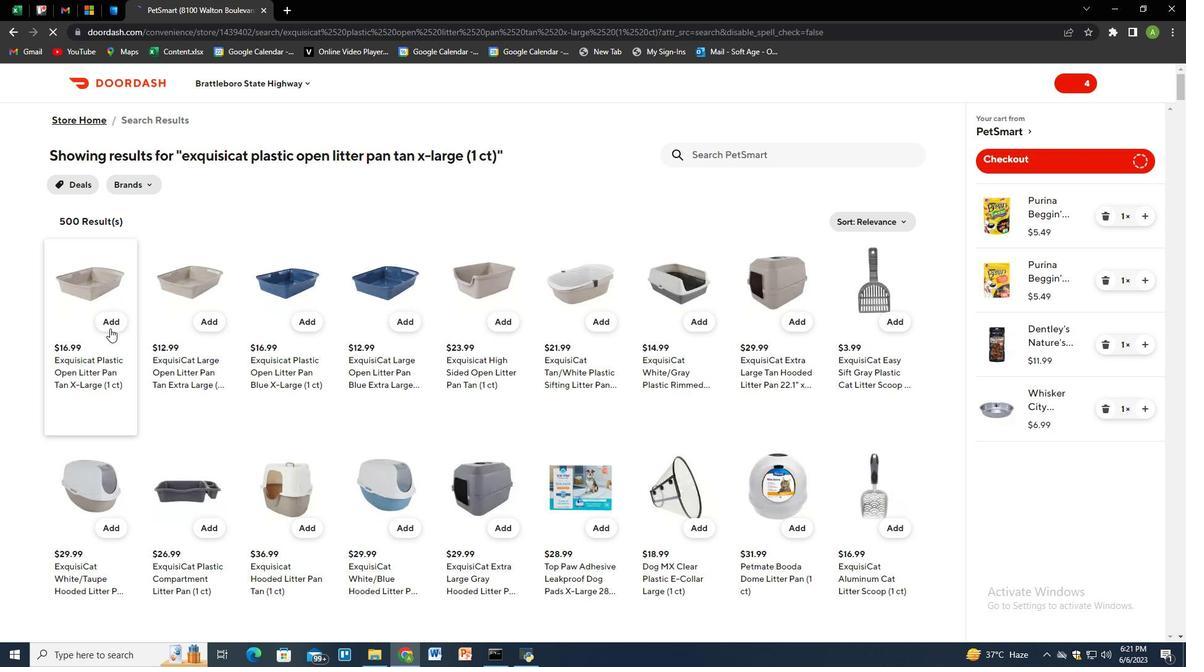 
Action: Mouse pressed left at (109, 327)
Screenshot: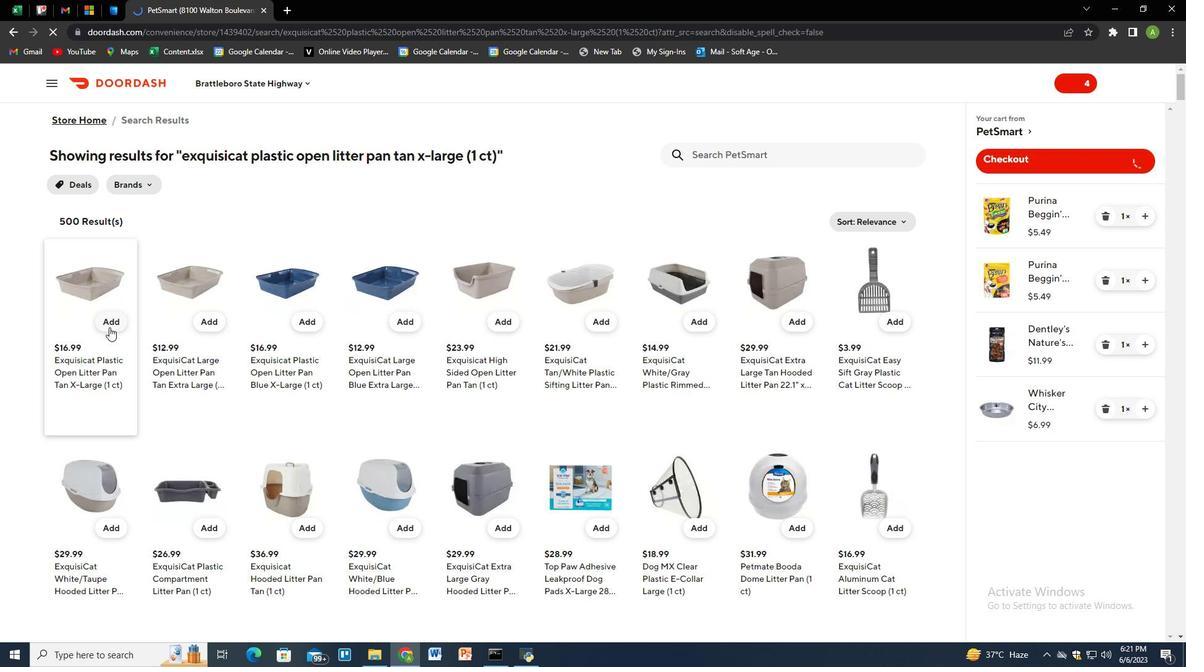 
Action: Mouse moved to (991, 160)
Screenshot: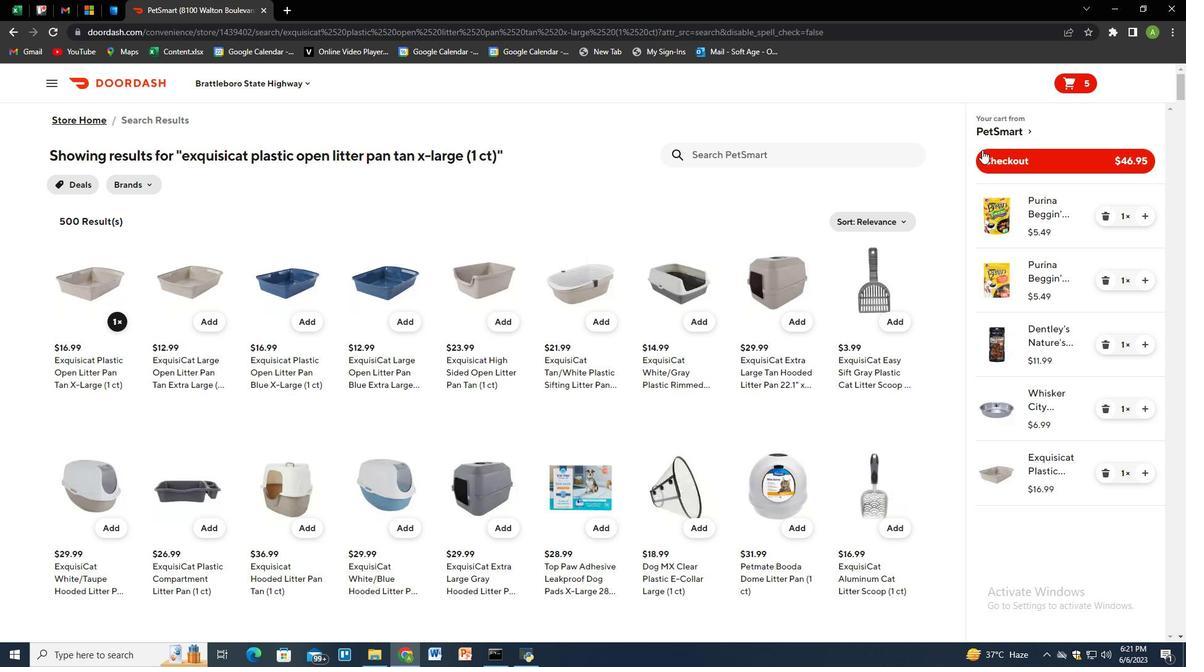 
Action: Mouse pressed left at (991, 160)
Screenshot: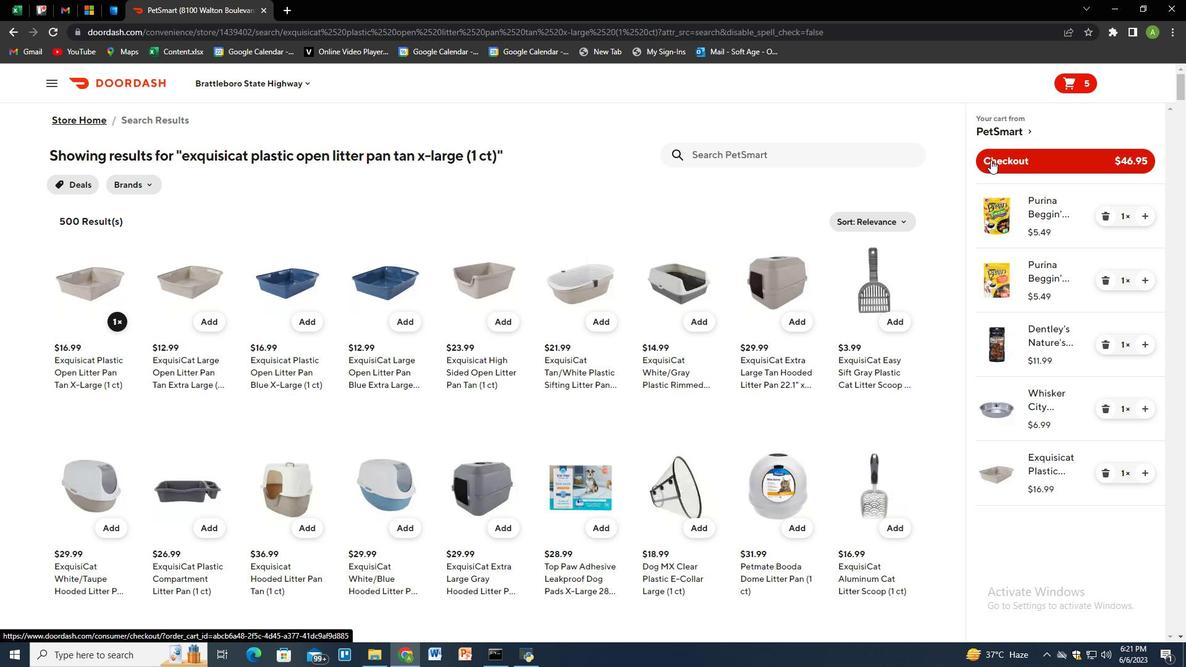
Action: Mouse moved to (813, 163)
Screenshot: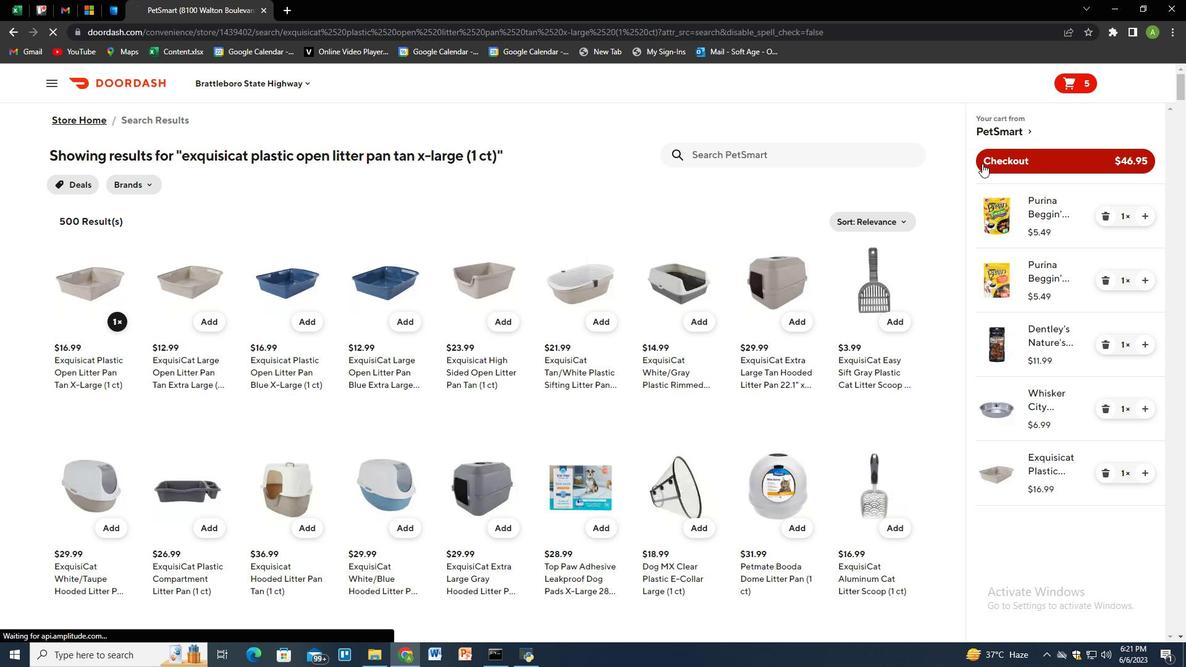 
